 Task: Look for space in Nadi, Fiji from 12th  August, 2023 to 15th August, 2023 for 3 adults in price range Rs.12000 to Rs.16000. Place can be entire place with 2 bedrooms having 3 beds and 1 bathroom. Property type can be house, flat, guest house. Booking option can be shelf check-in. Required host language is .
Action: Mouse moved to (426, 106)
Screenshot: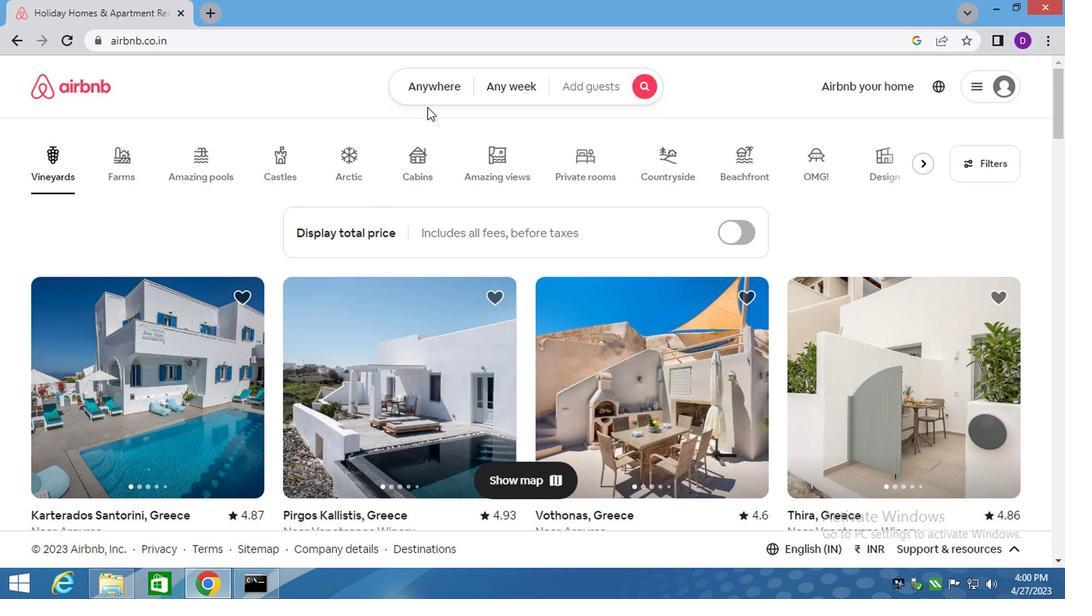 
Action: Mouse pressed left at (426, 106)
Screenshot: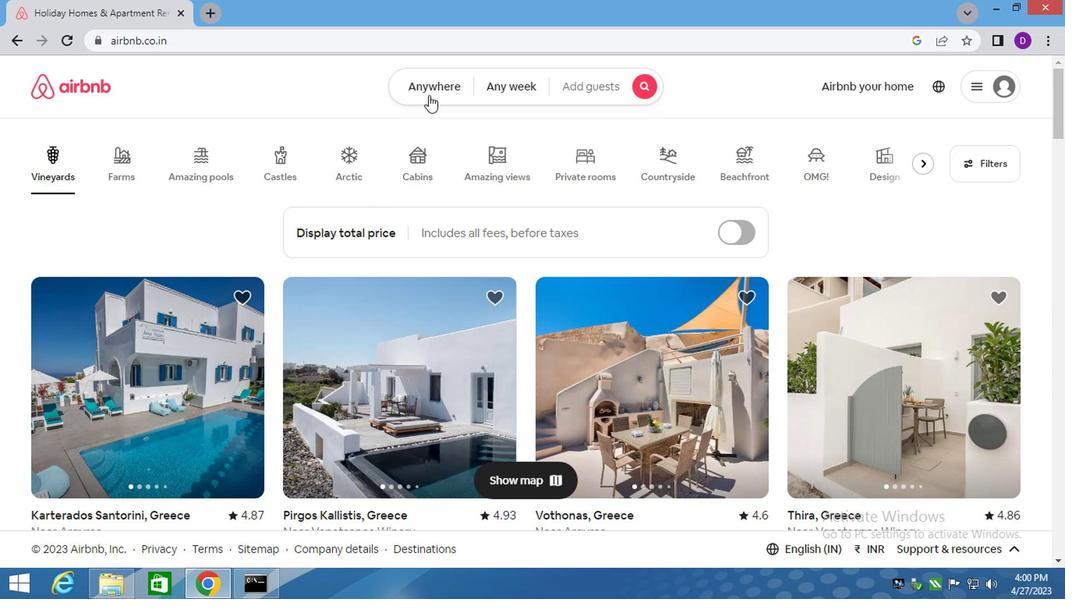 
Action: Mouse moved to (284, 159)
Screenshot: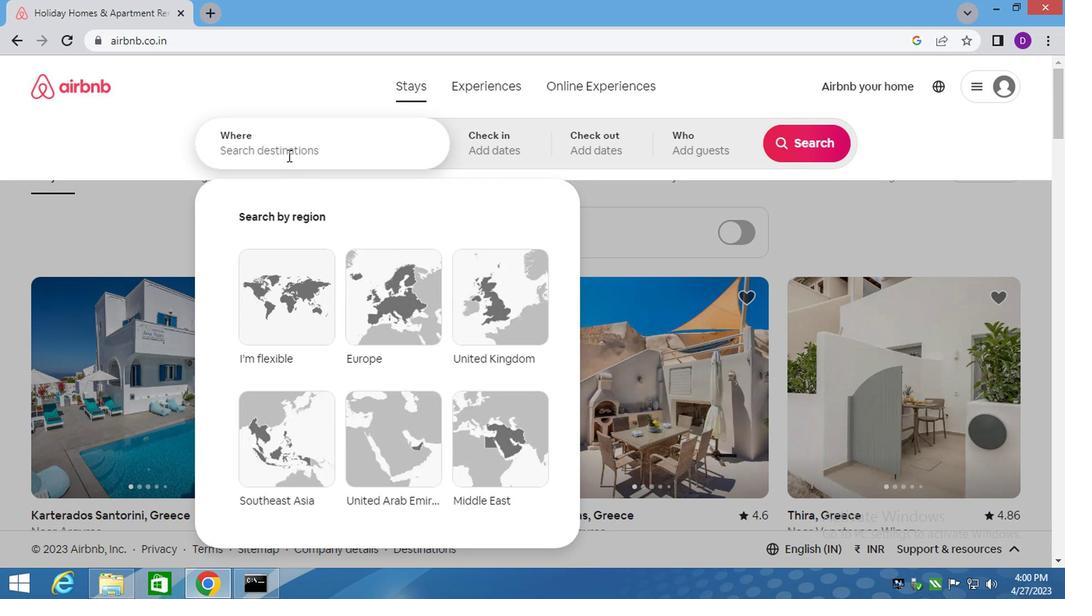 
Action: Mouse pressed left at (284, 159)
Screenshot: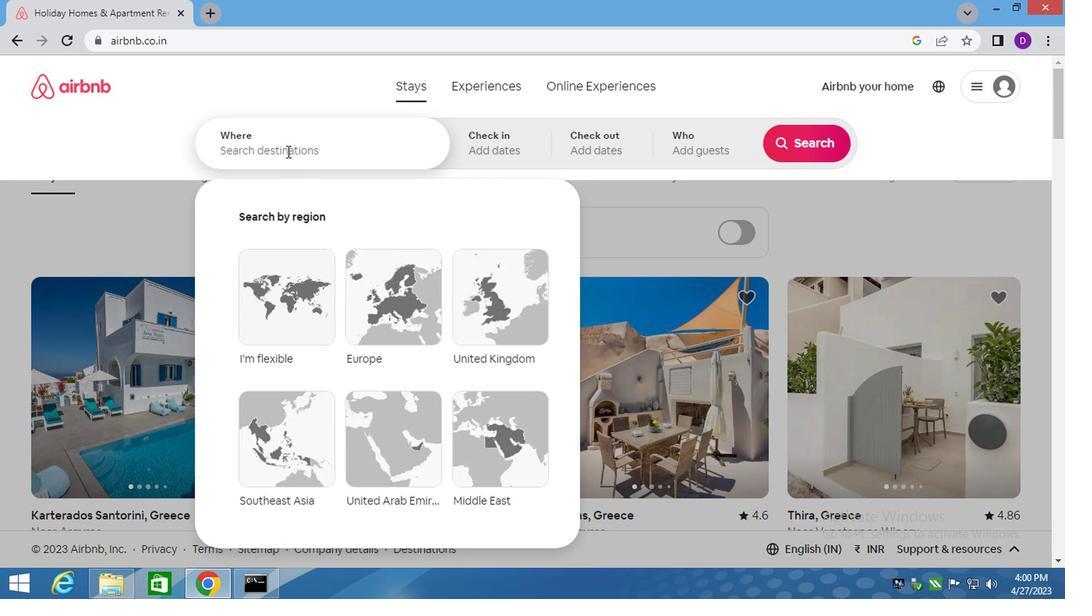 
Action: Key pressed nadi<Key.down><Key.enter>
Screenshot: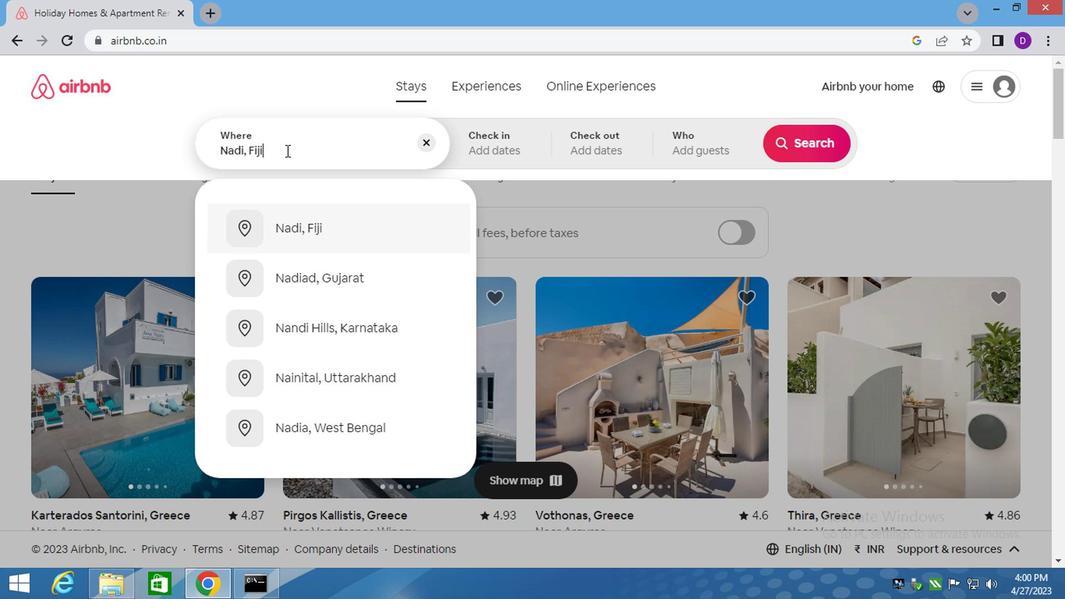 
Action: Mouse moved to (787, 273)
Screenshot: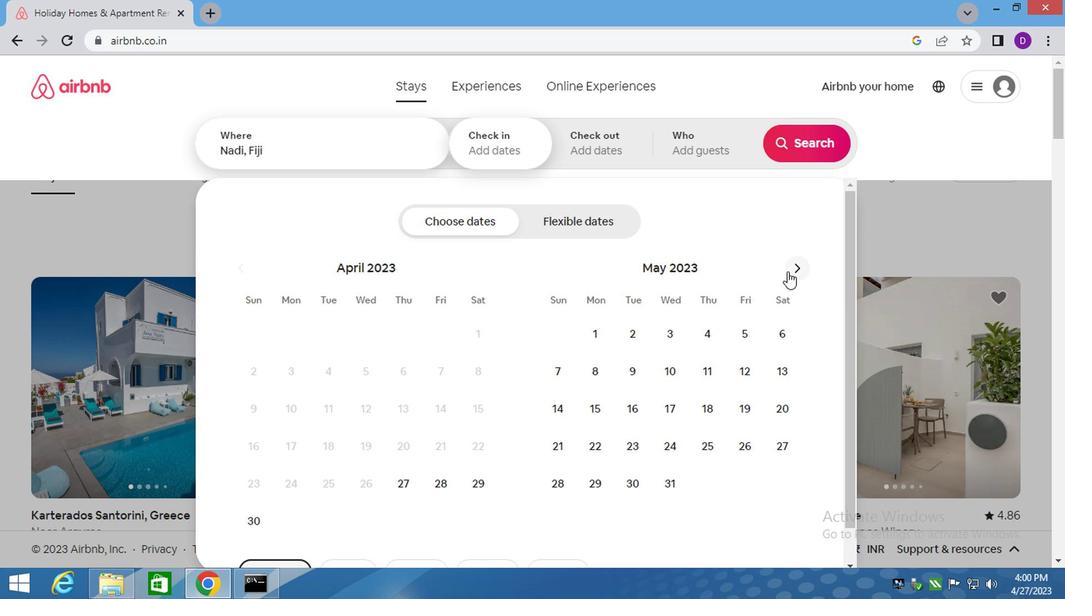 
Action: Mouse pressed left at (787, 273)
Screenshot: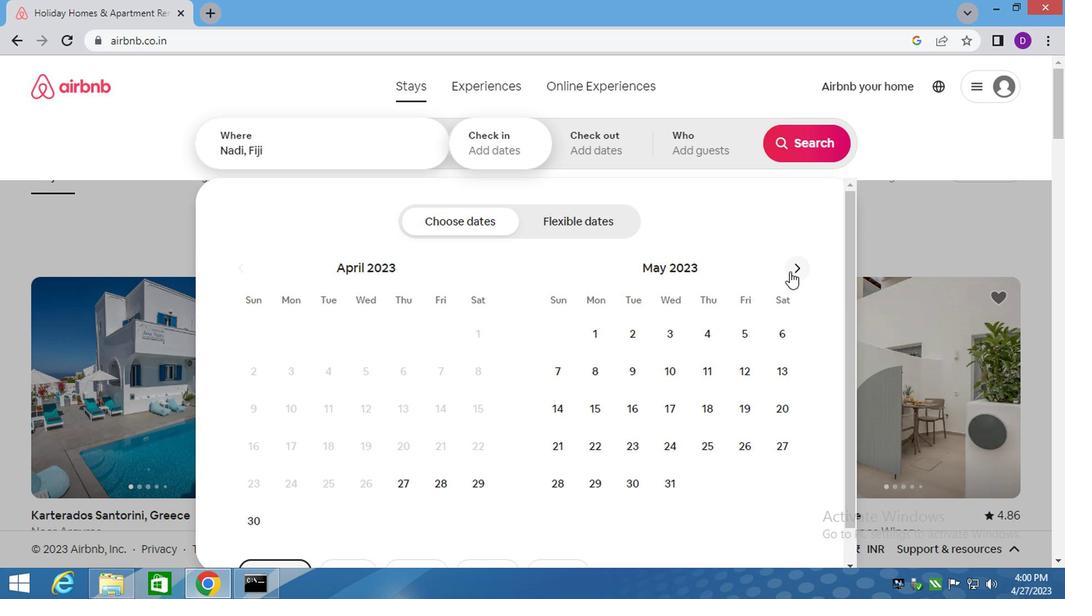 
Action: Mouse pressed left at (787, 273)
Screenshot: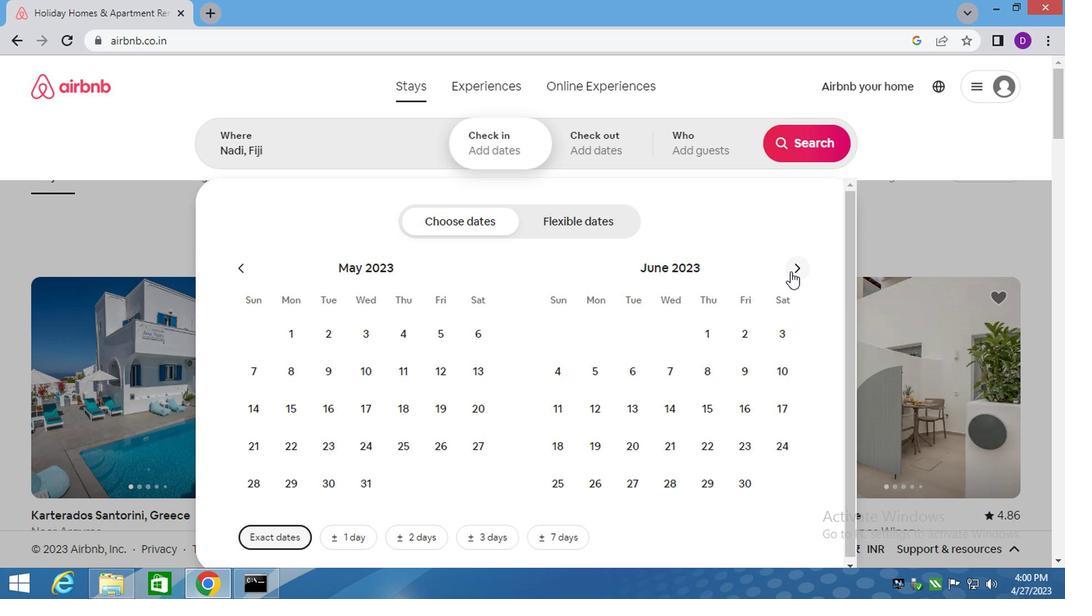 
Action: Mouse pressed left at (787, 273)
Screenshot: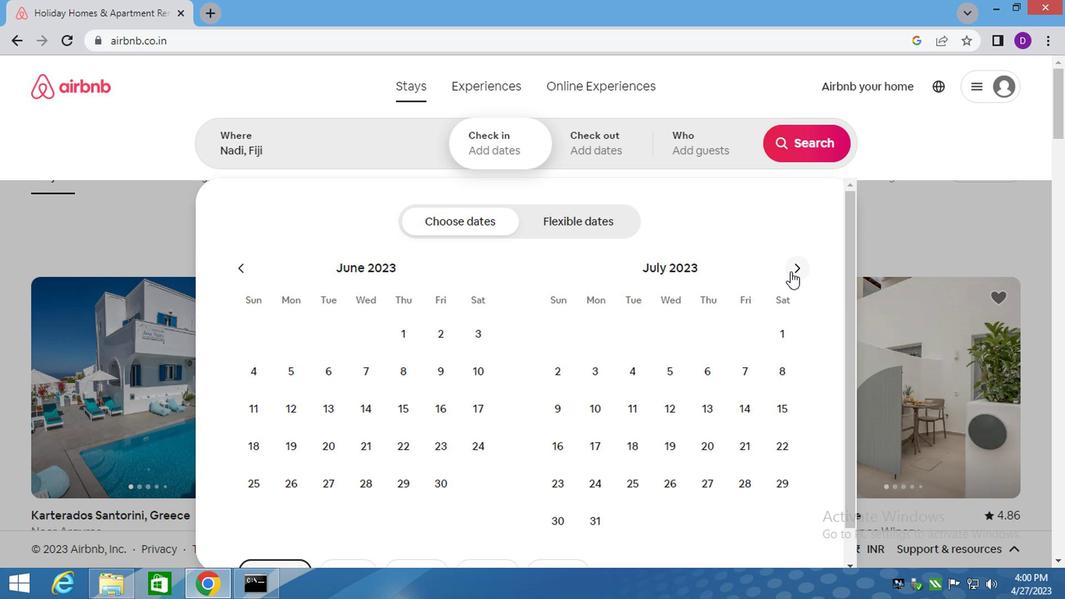 
Action: Mouse moved to (764, 363)
Screenshot: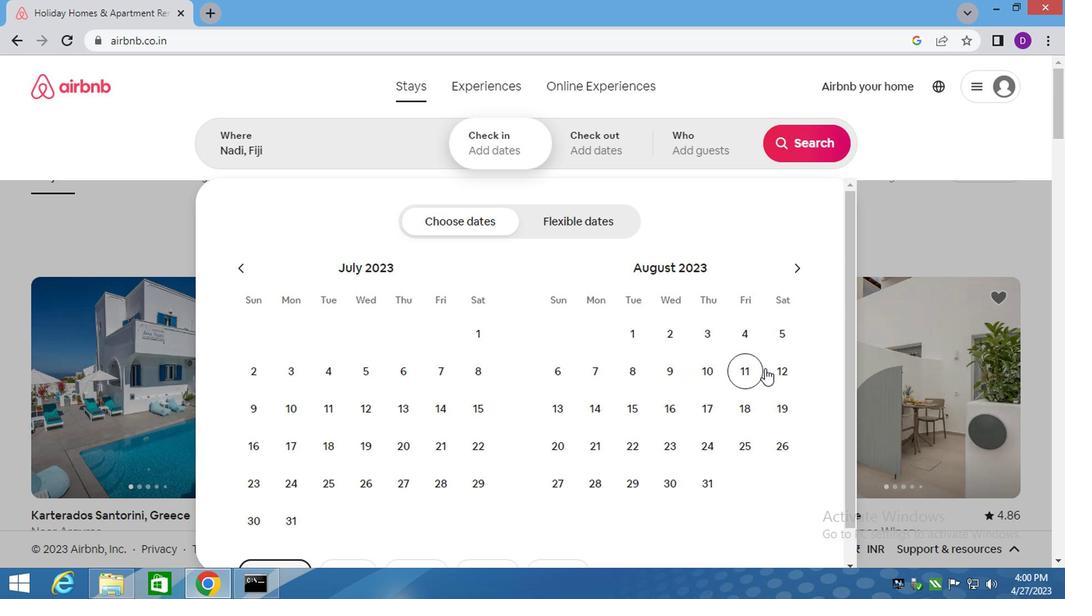 
Action: Mouse pressed left at (764, 363)
Screenshot: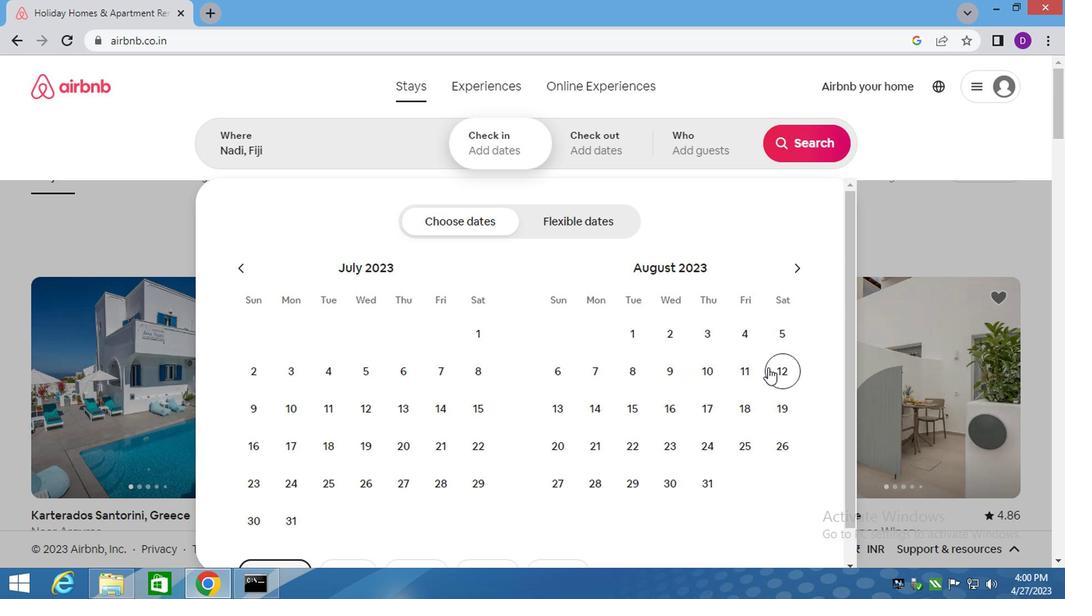 
Action: Mouse moved to (626, 403)
Screenshot: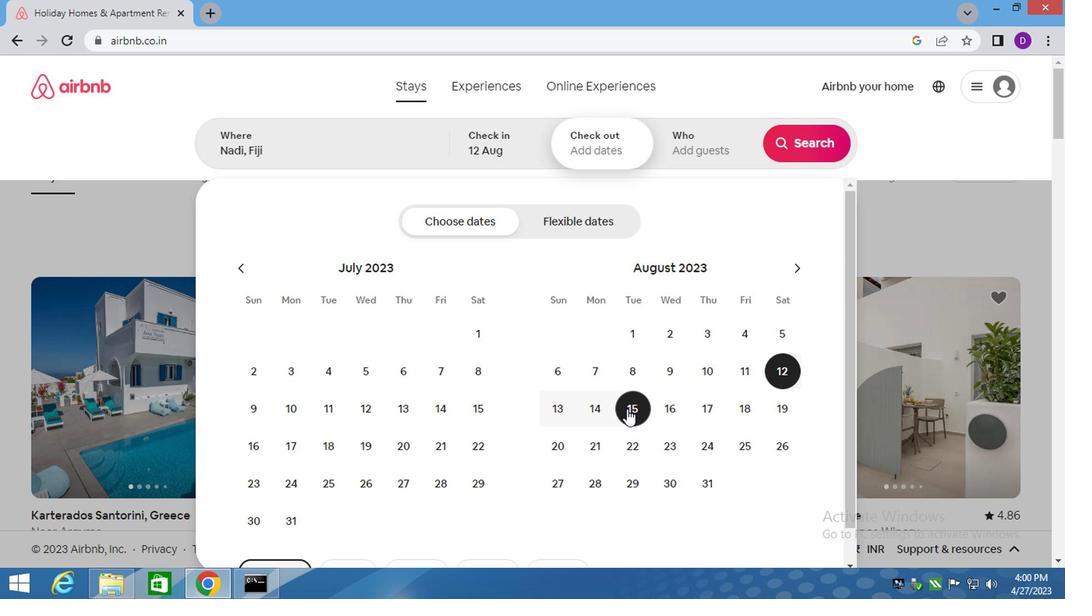 
Action: Mouse pressed left at (626, 403)
Screenshot: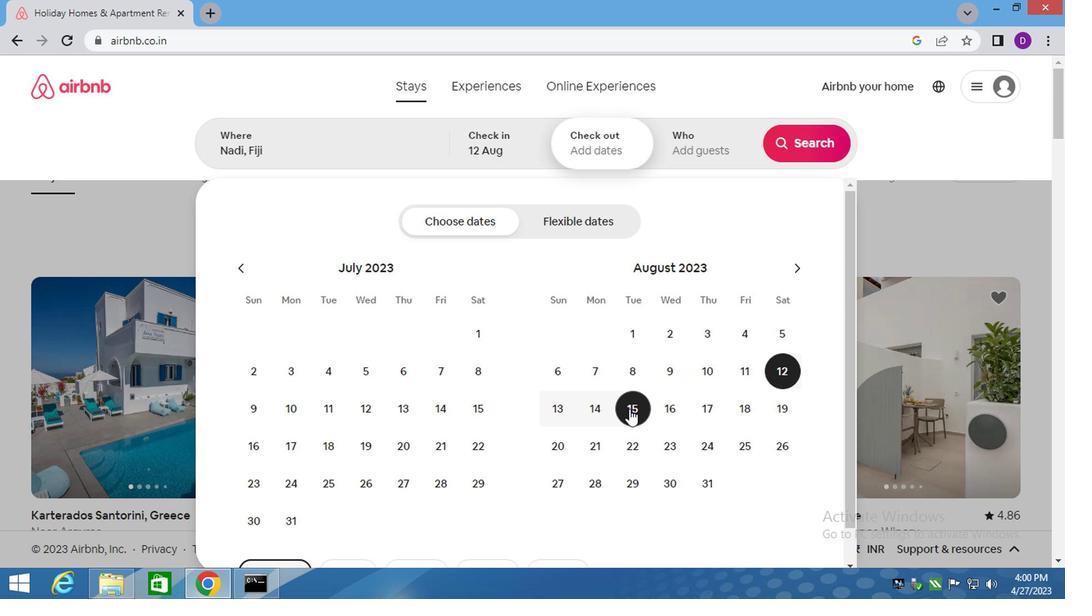 
Action: Mouse moved to (692, 168)
Screenshot: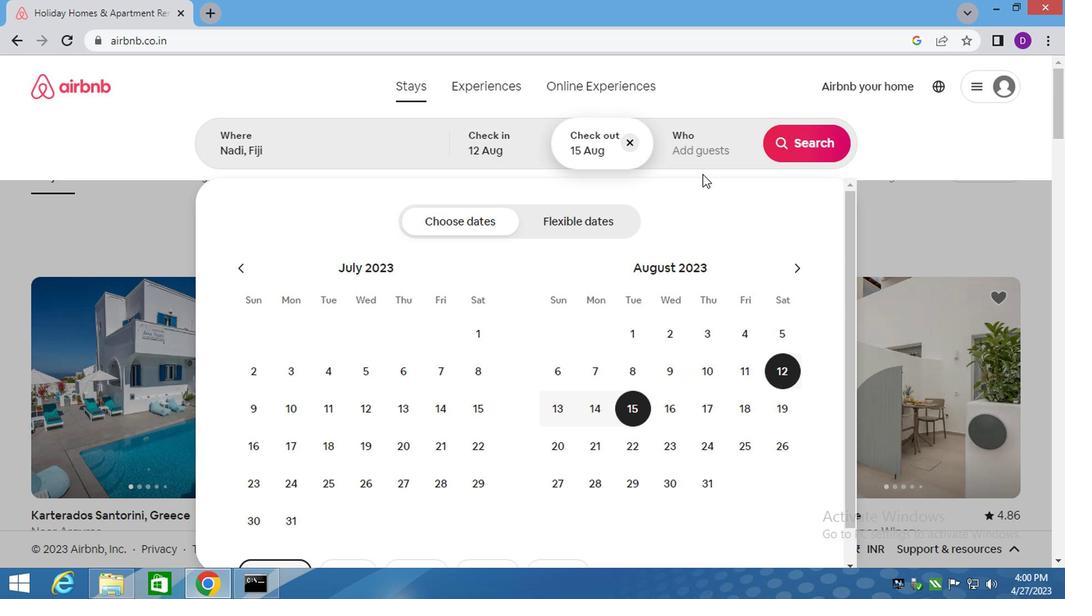 
Action: Mouse pressed left at (692, 168)
Screenshot: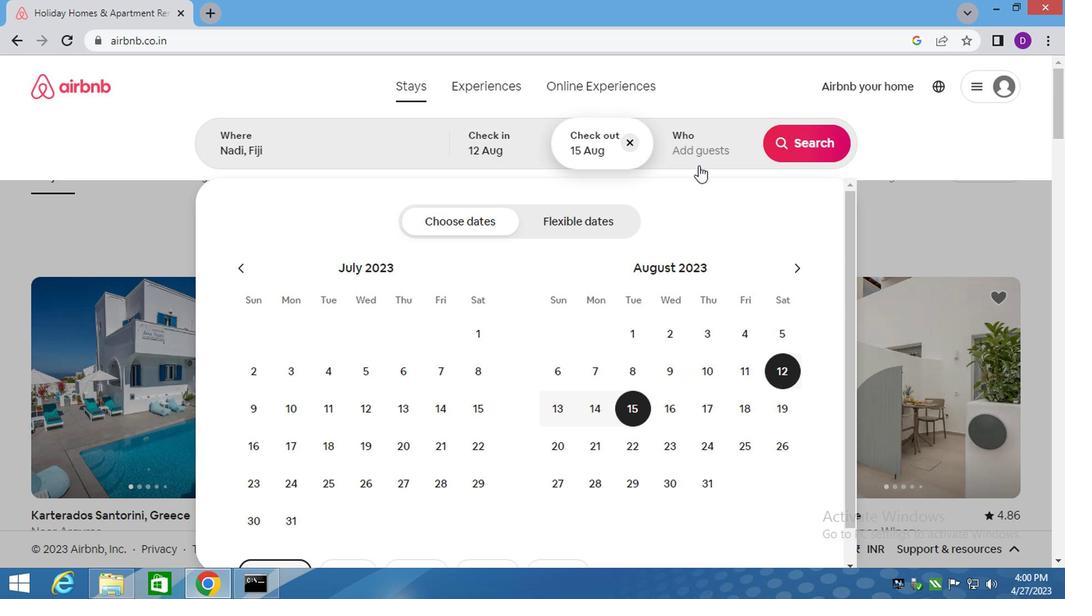 
Action: Mouse moved to (813, 235)
Screenshot: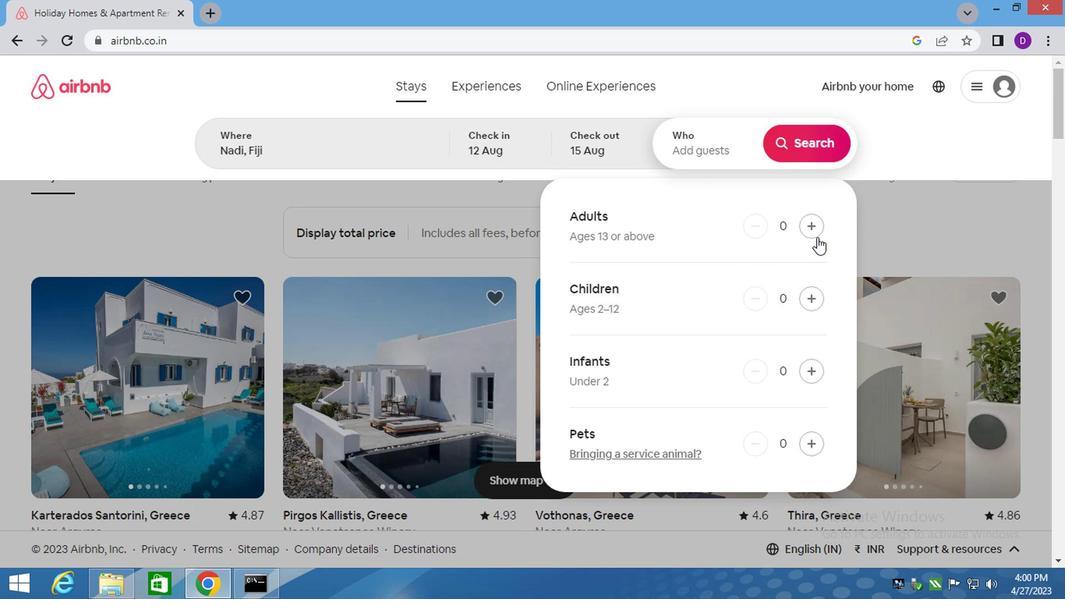 
Action: Mouse pressed left at (813, 235)
Screenshot: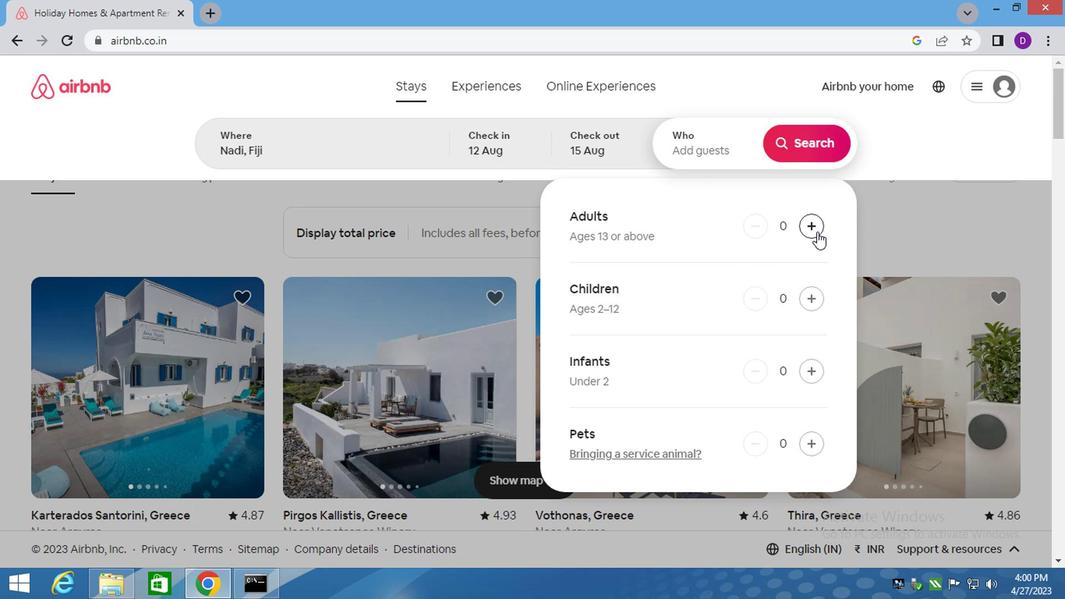 
Action: Mouse pressed left at (813, 235)
Screenshot: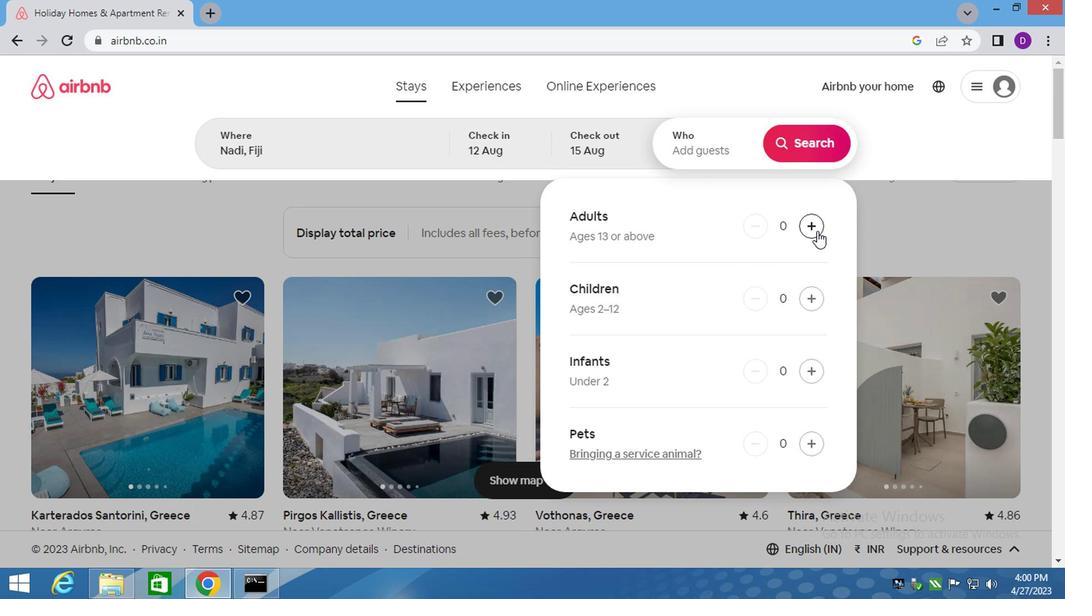 
Action: Mouse pressed left at (813, 235)
Screenshot: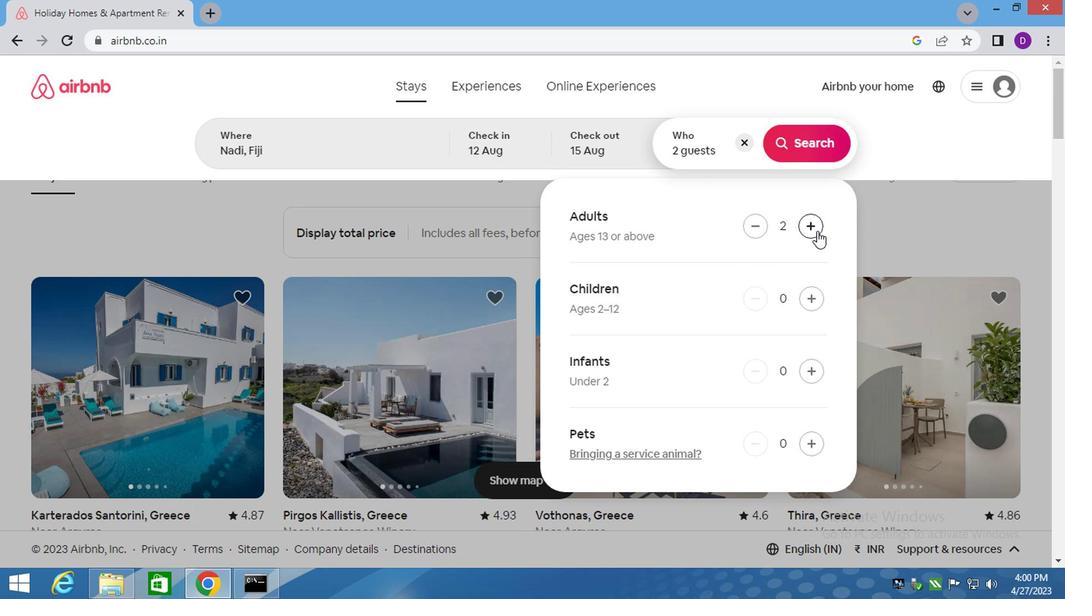 
Action: Mouse moved to (797, 146)
Screenshot: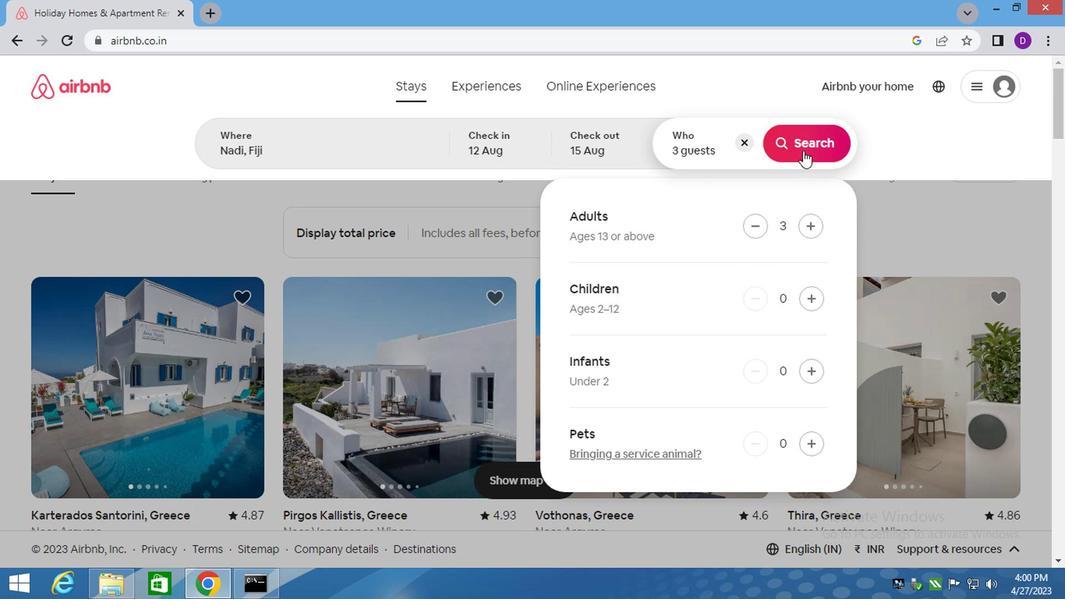 
Action: Mouse pressed left at (797, 146)
Screenshot: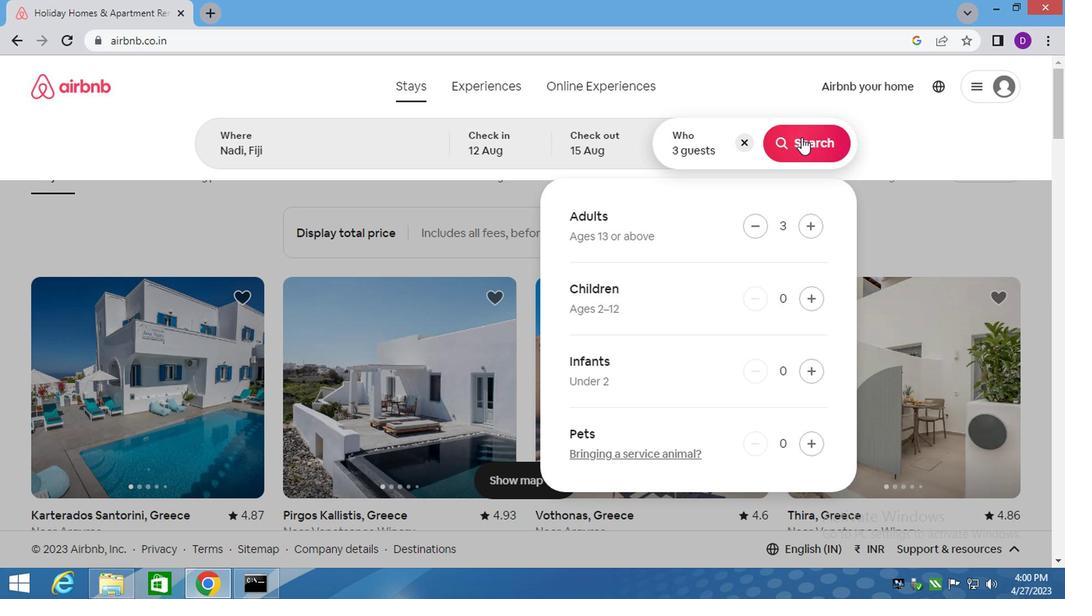 
Action: Mouse moved to (998, 152)
Screenshot: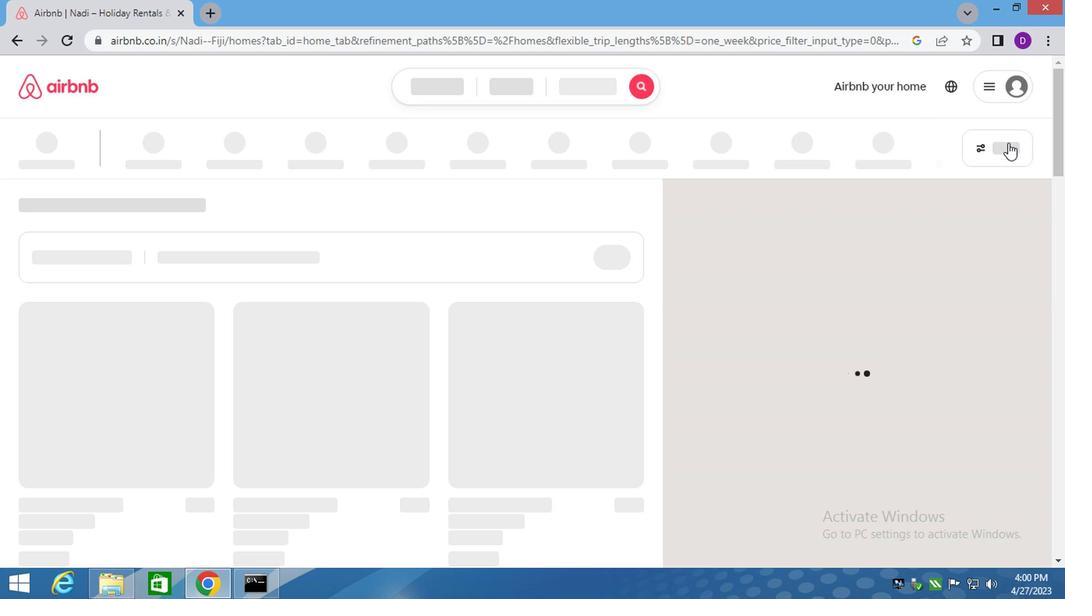 
Action: Mouse pressed left at (998, 152)
Screenshot: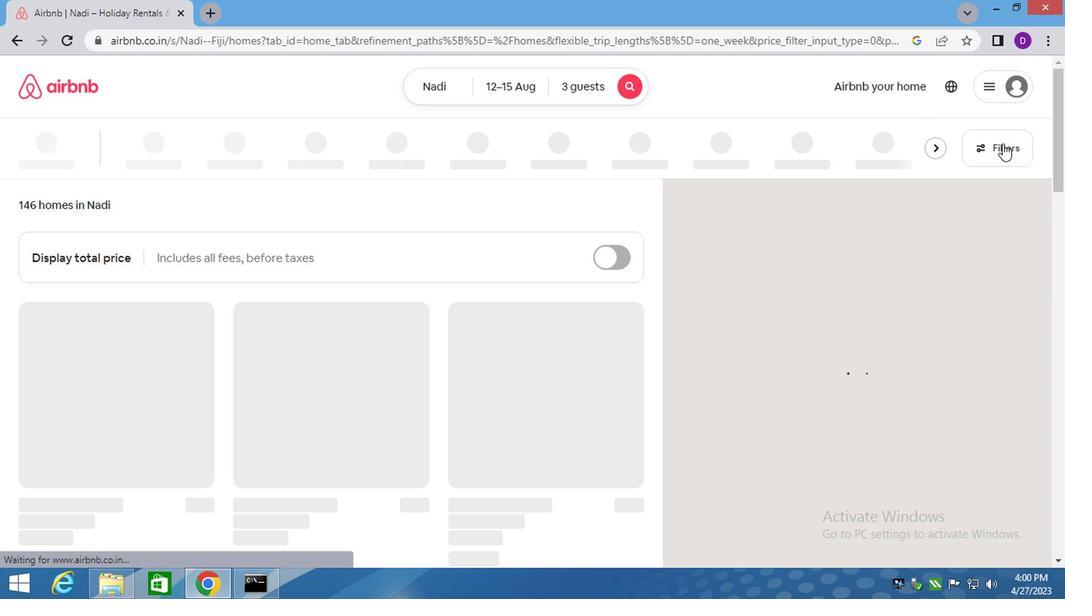 
Action: Mouse moved to (337, 342)
Screenshot: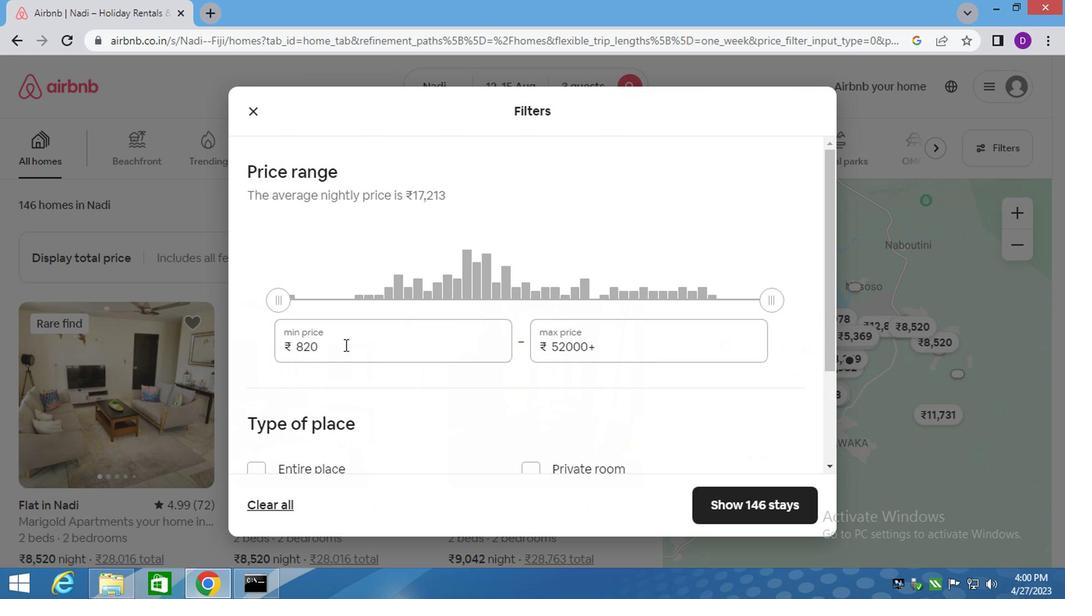 
Action: Mouse pressed left at (337, 342)
Screenshot: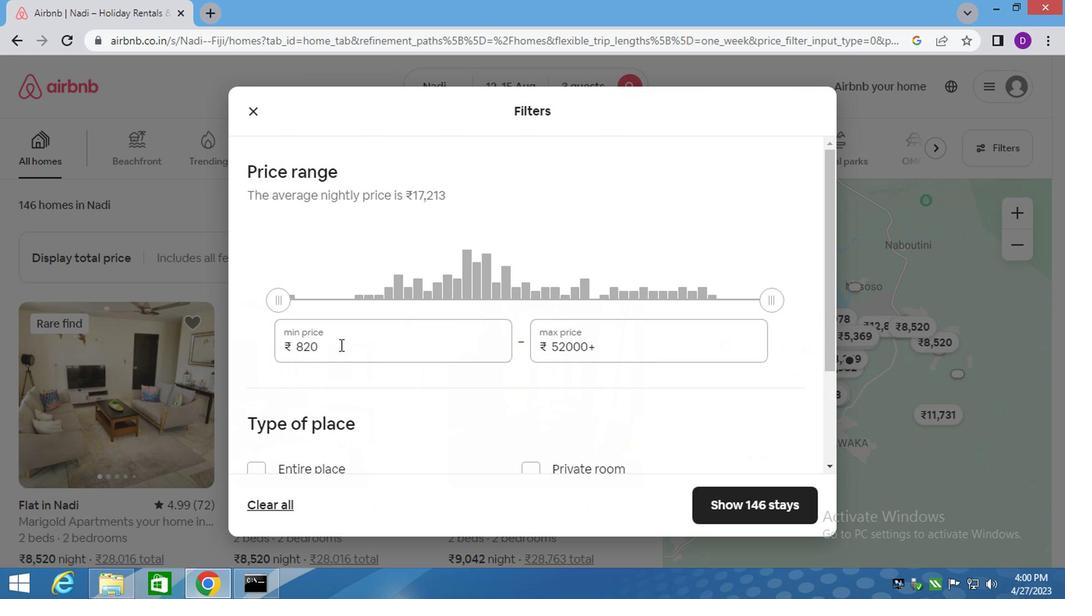 
Action: Mouse pressed left at (337, 342)
Screenshot: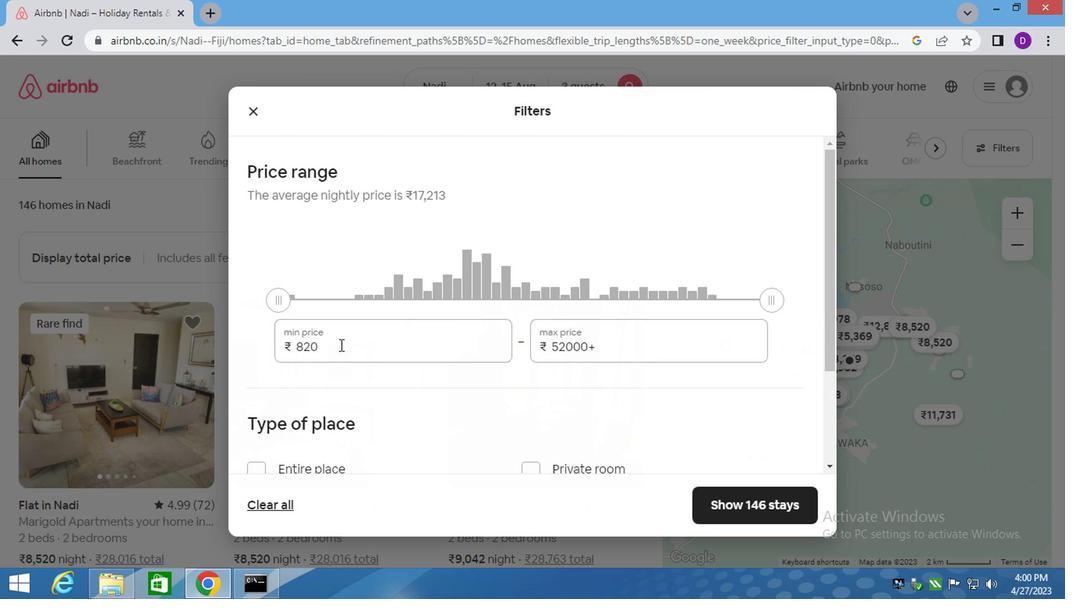 
Action: Key pressed 12000<Key.tab>16000
Screenshot: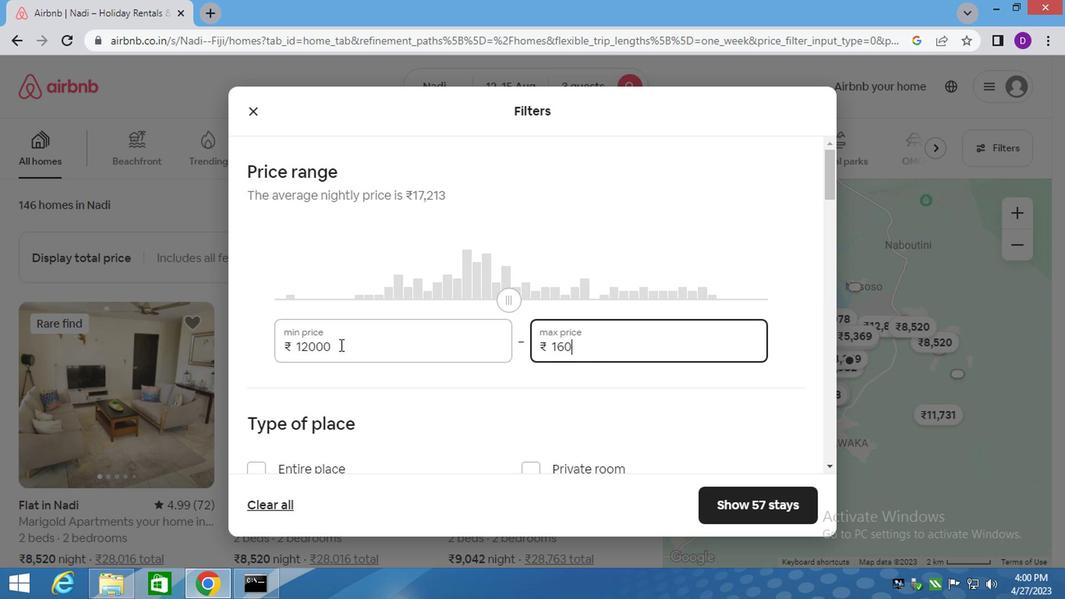 
Action: Mouse scrolled (337, 342) with delta (0, 0)
Screenshot: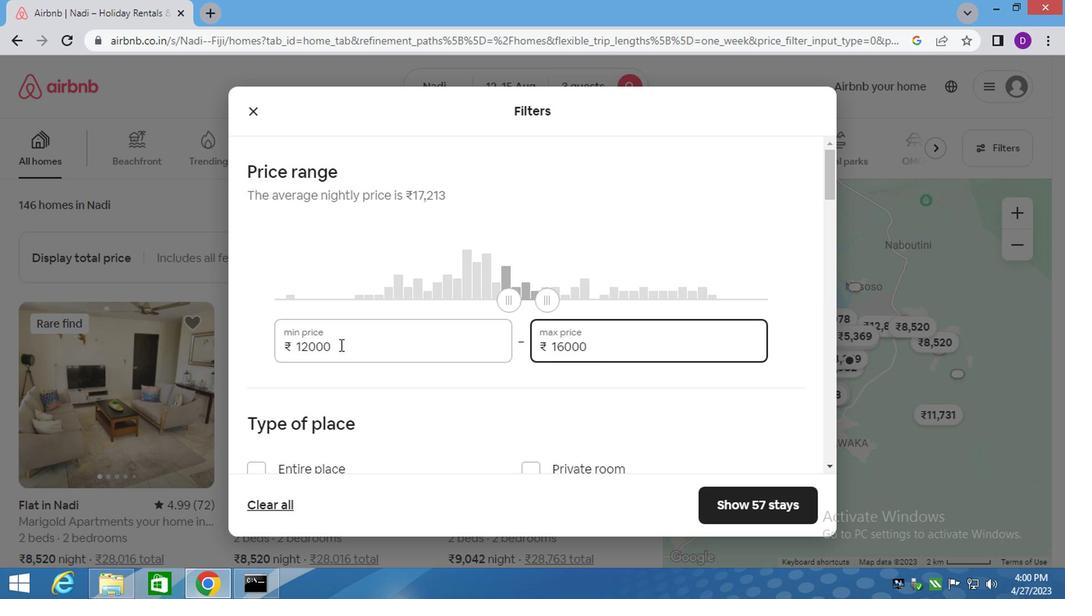 
Action: Mouse scrolled (337, 342) with delta (0, 0)
Screenshot: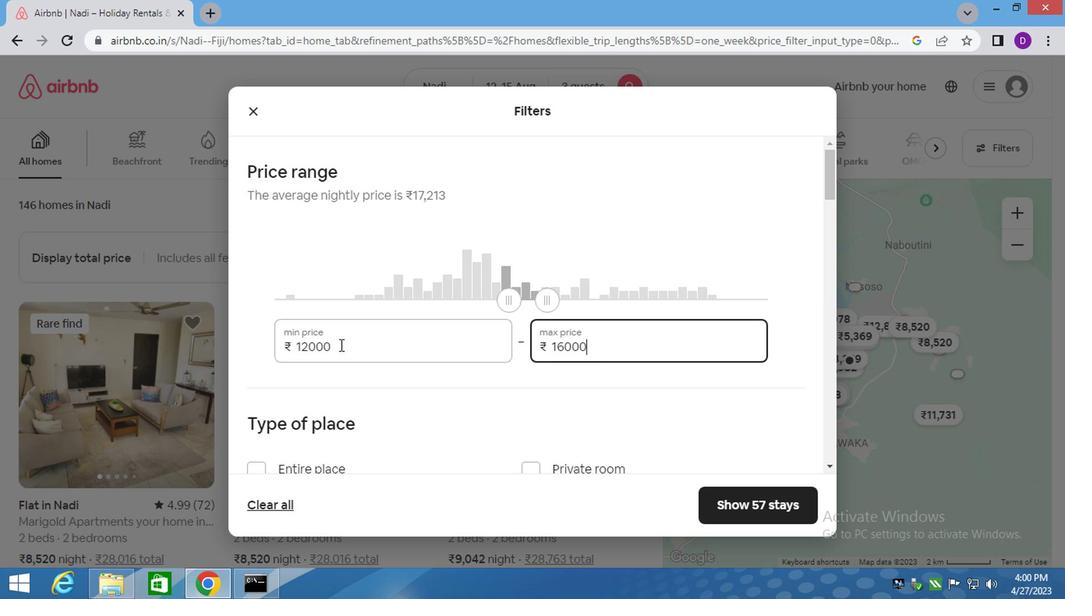 
Action: Mouse moved to (262, 316)
Screenshot: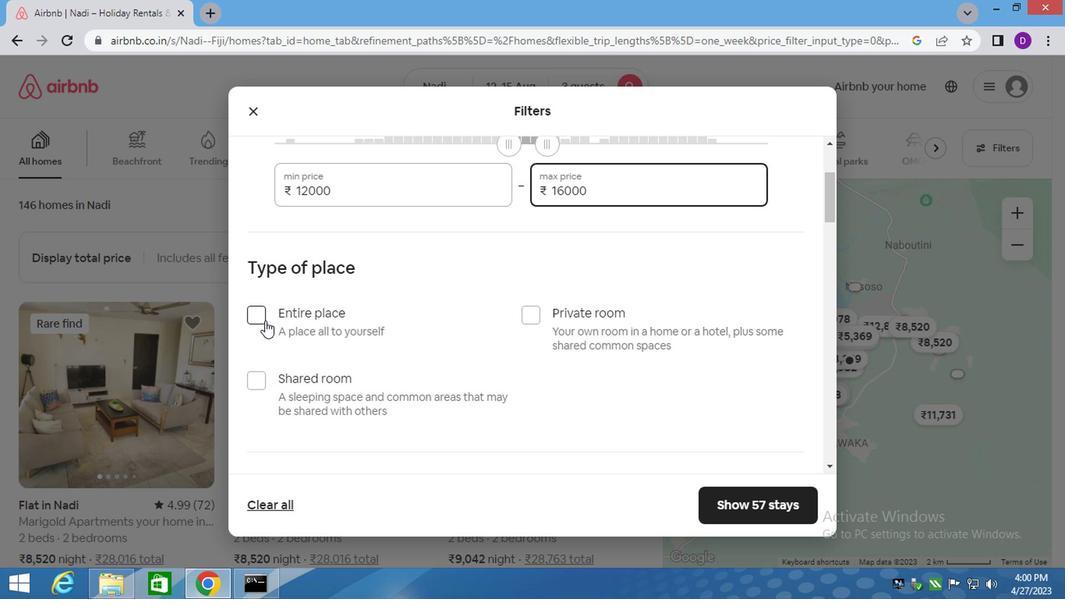 
Action: Mouse pressed left at (262, 316)
Screenshot: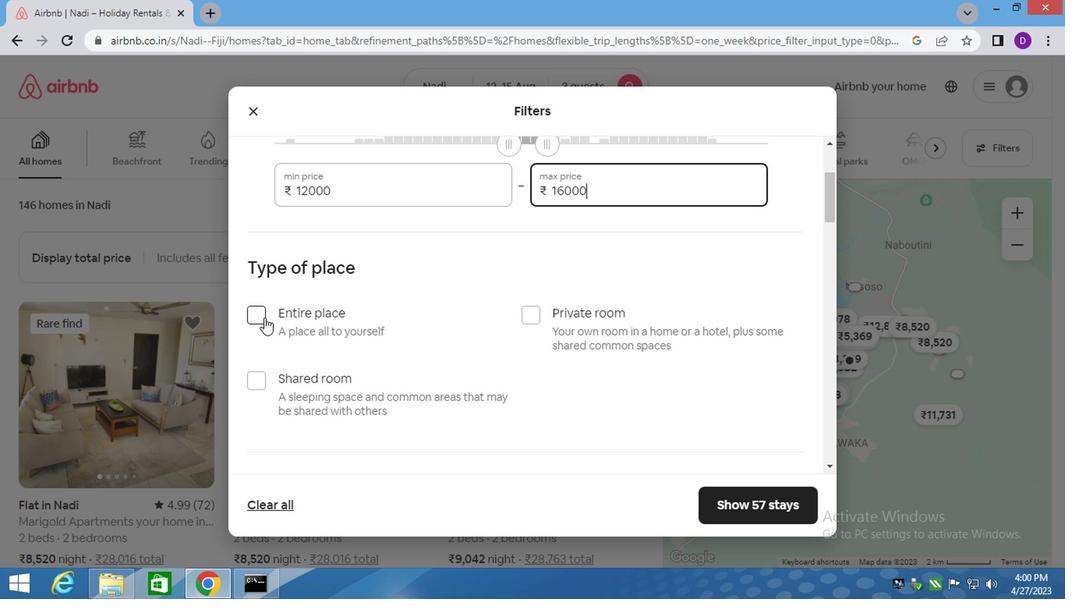 
Action: Mouse moved to (521, 367)
Screenshot: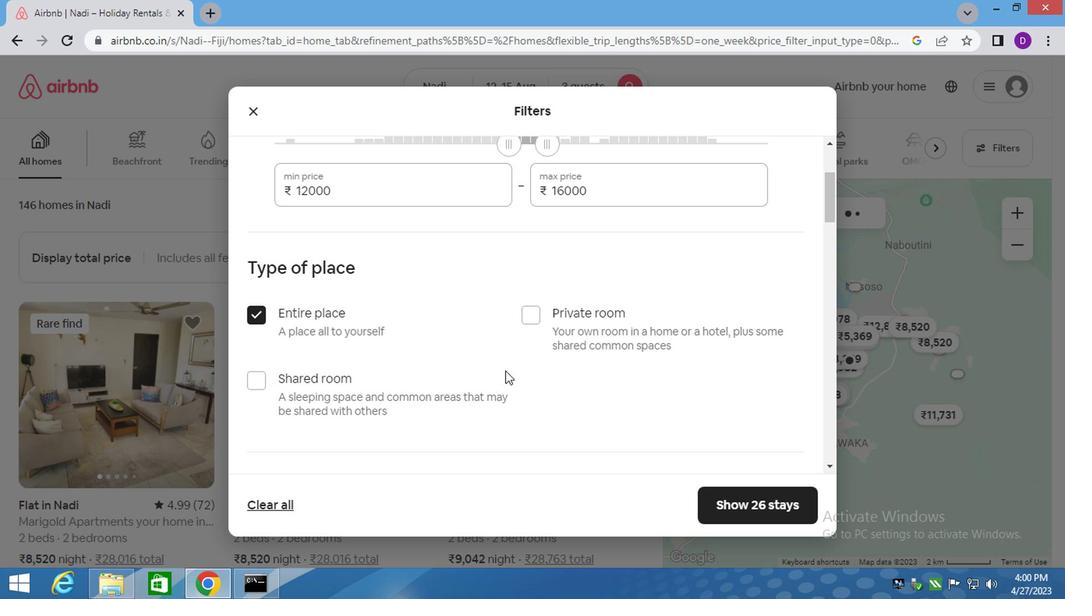 
Action: Mouse scrolled (521, 367) with delta (0, 0)
Screenshot: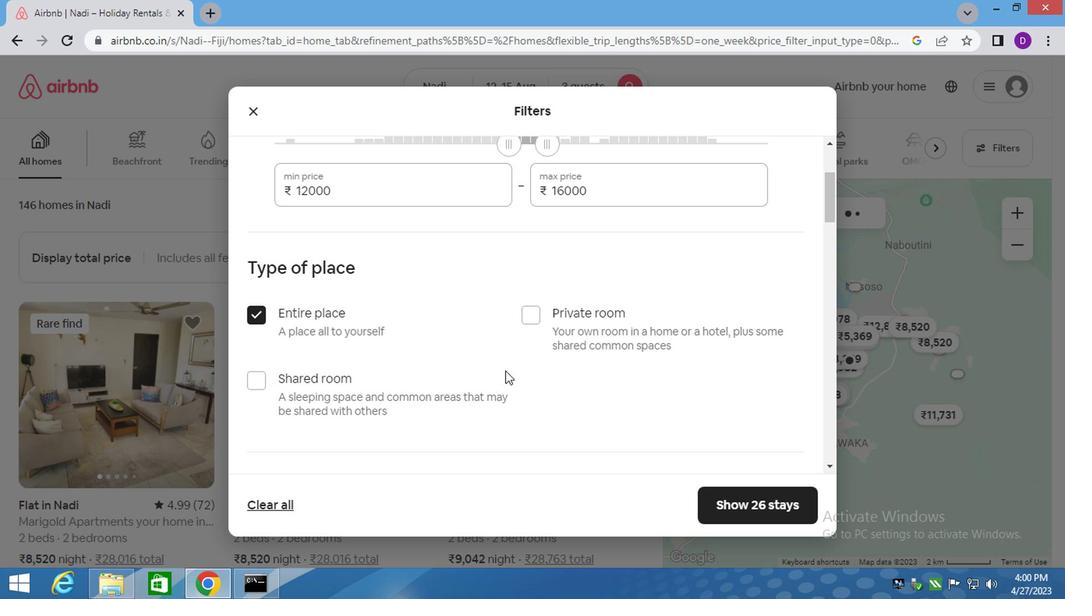 
Action: Mouse scrolled (521, 367) with delta (0, 0)
Screenshot: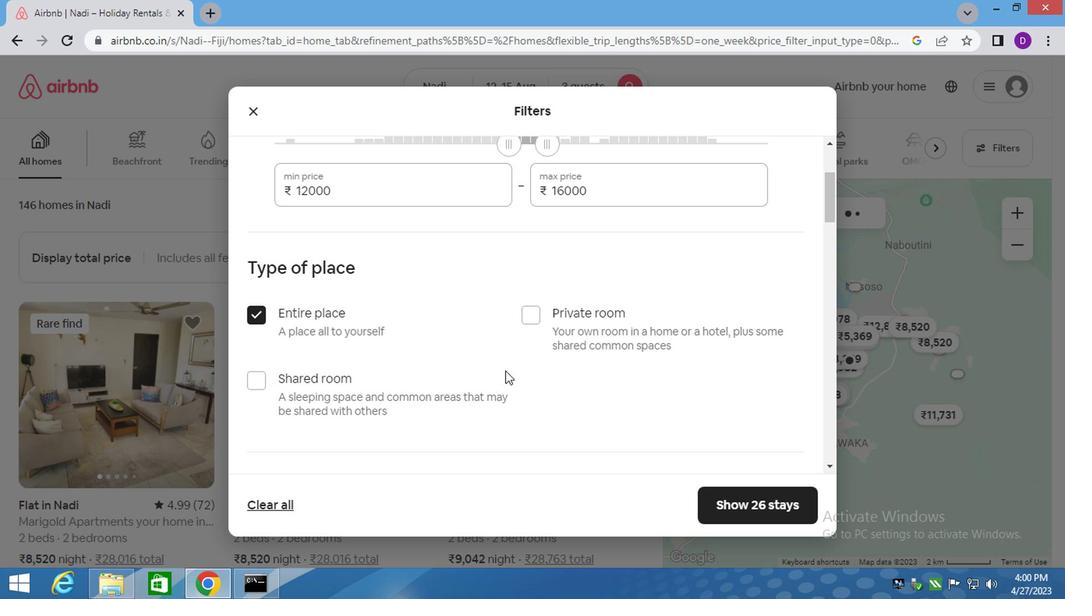 
Action: Mouse scrolled (521, 367) with delta (0, 0)
Screenshot: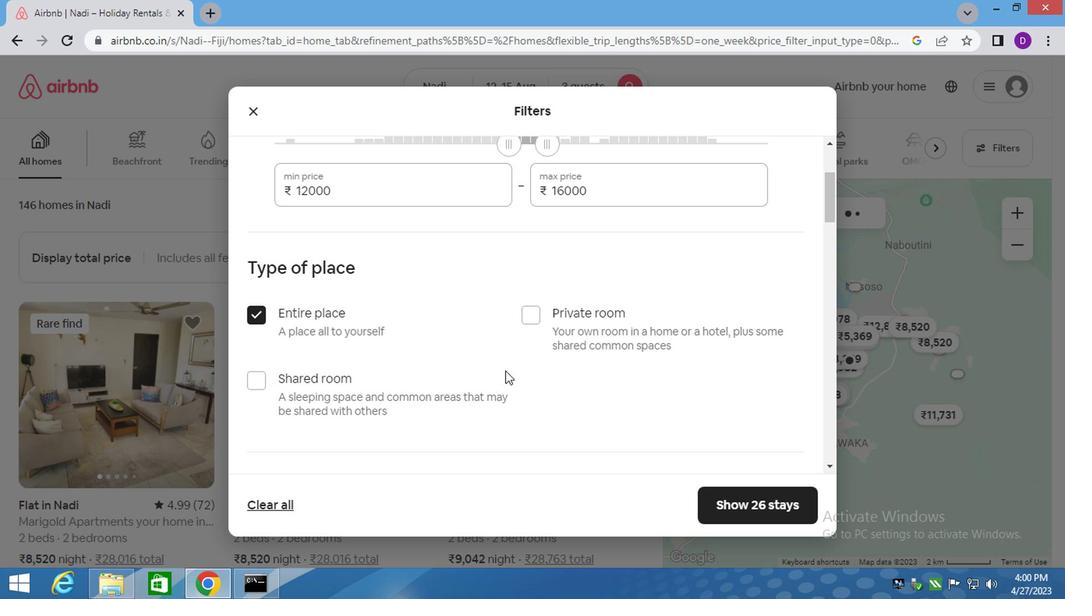 
Action: Mouse moved to (521, 367)
Screenshot: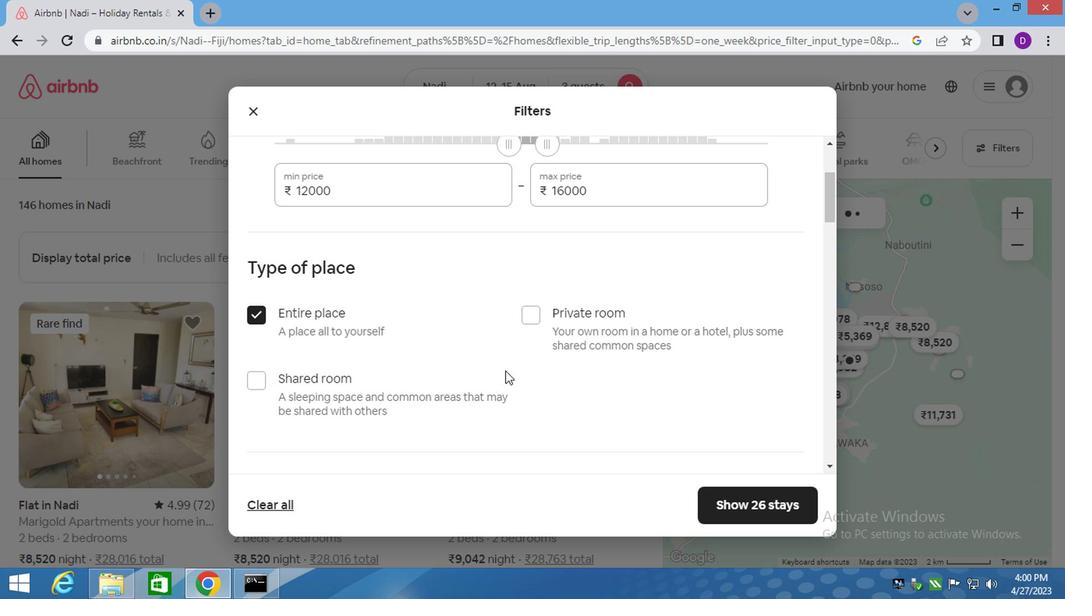 
Action: Mouse scrolled (521, 367) with delta (0, 0)
Screenshot: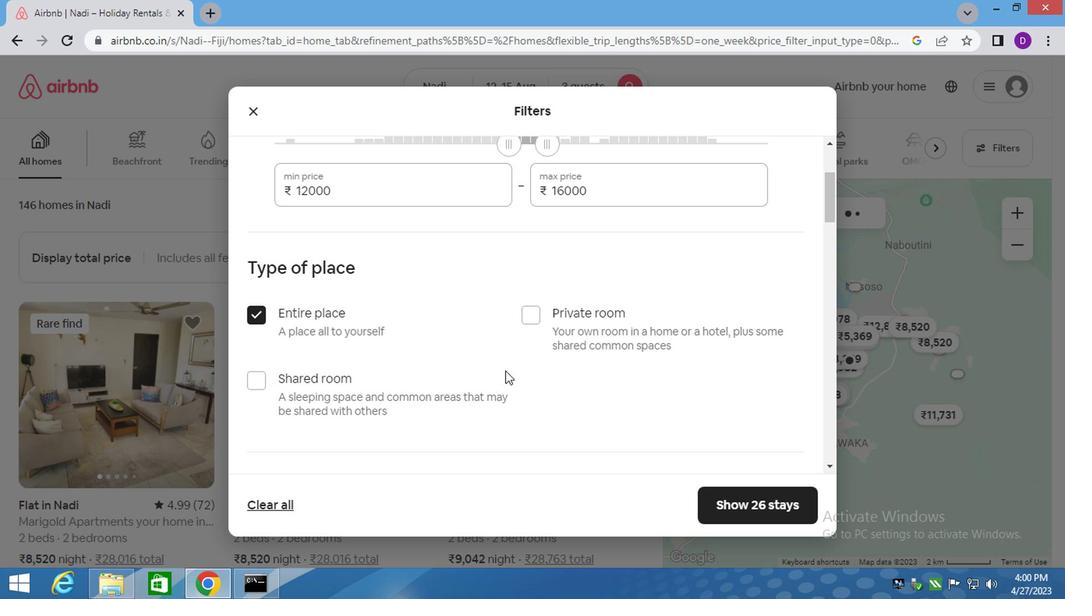 
Action: Mouse moved to (387, 259)
Screenshot: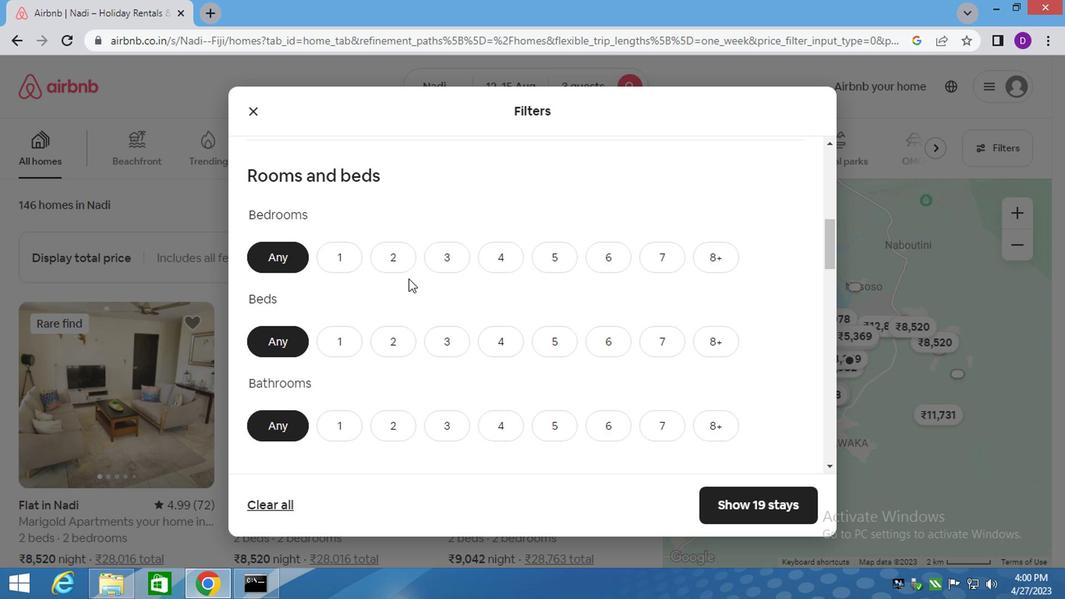 
Action: Mouse pressed left at (387, 259)
Screenshot: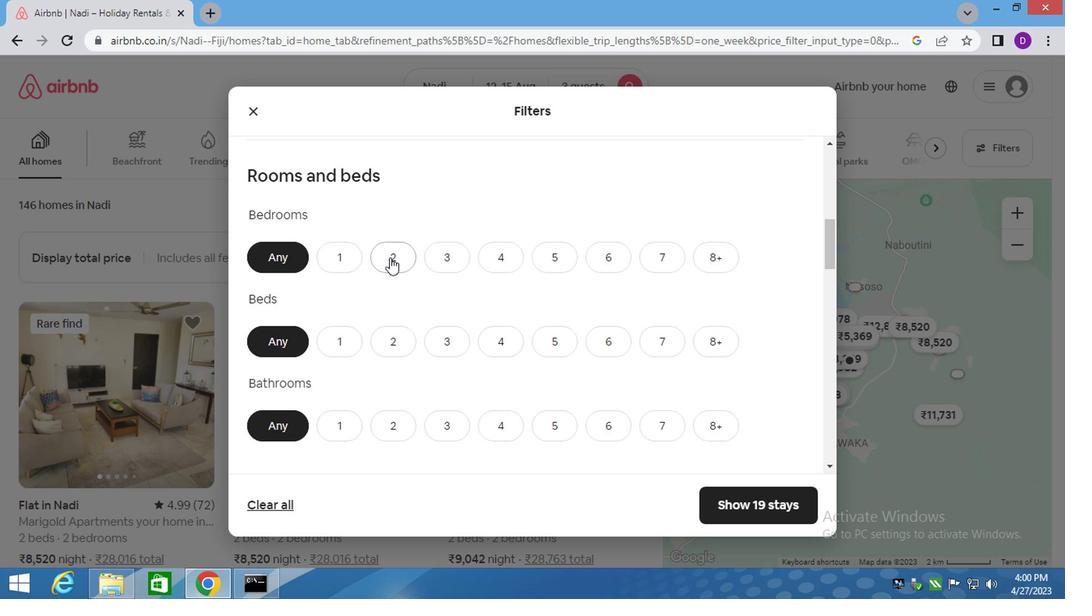 
Action: Mouse moved to (444, 331)
Screenshot: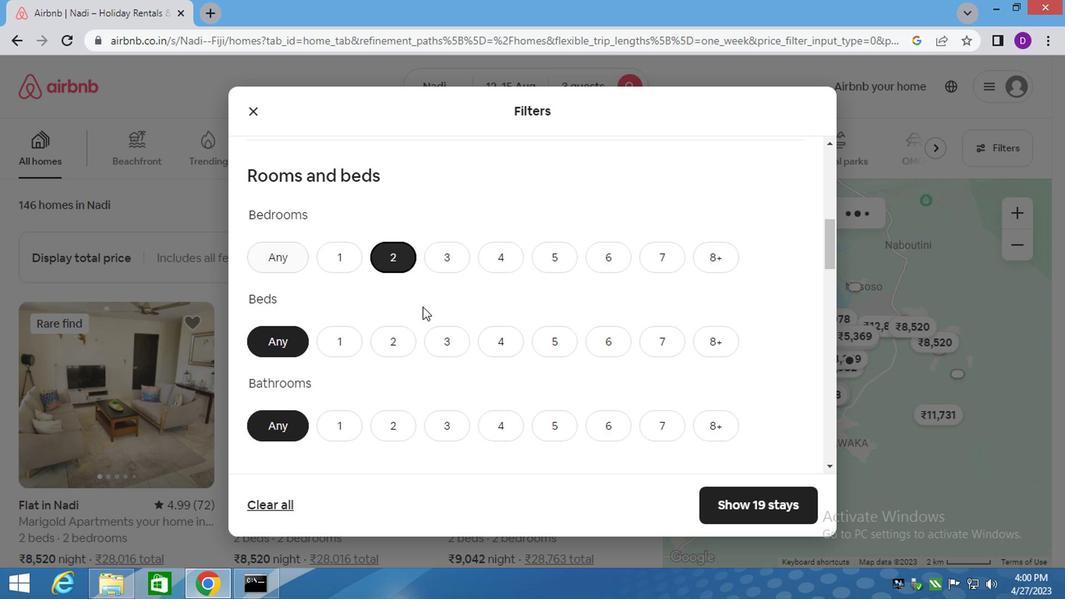 
Action: Mouse pressed left at (444, 331)
Screenshot: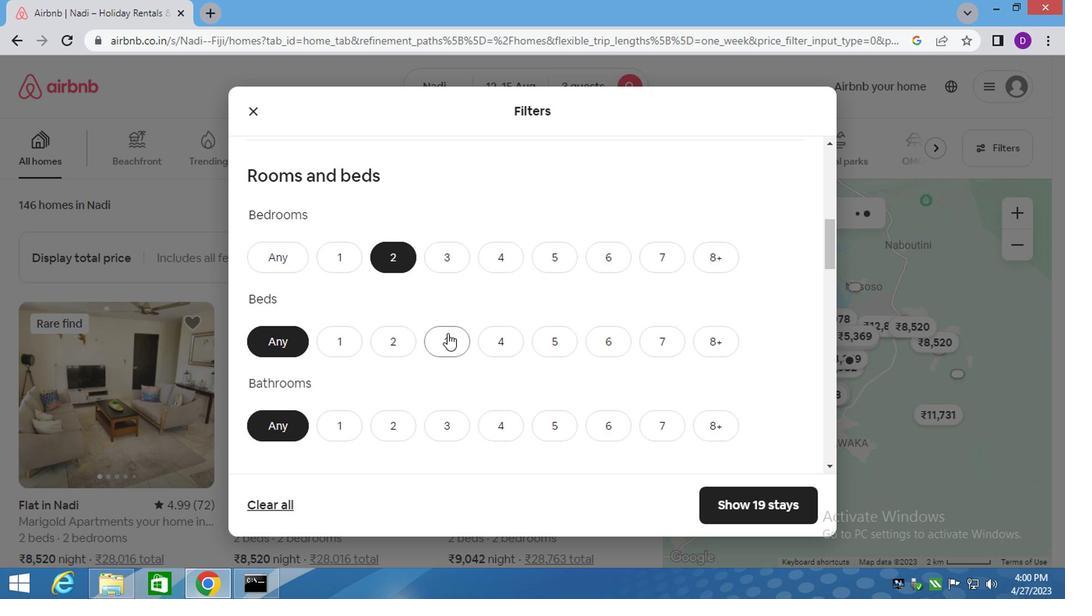 
Action: Mouse moved to (347, 420)
Screenshot: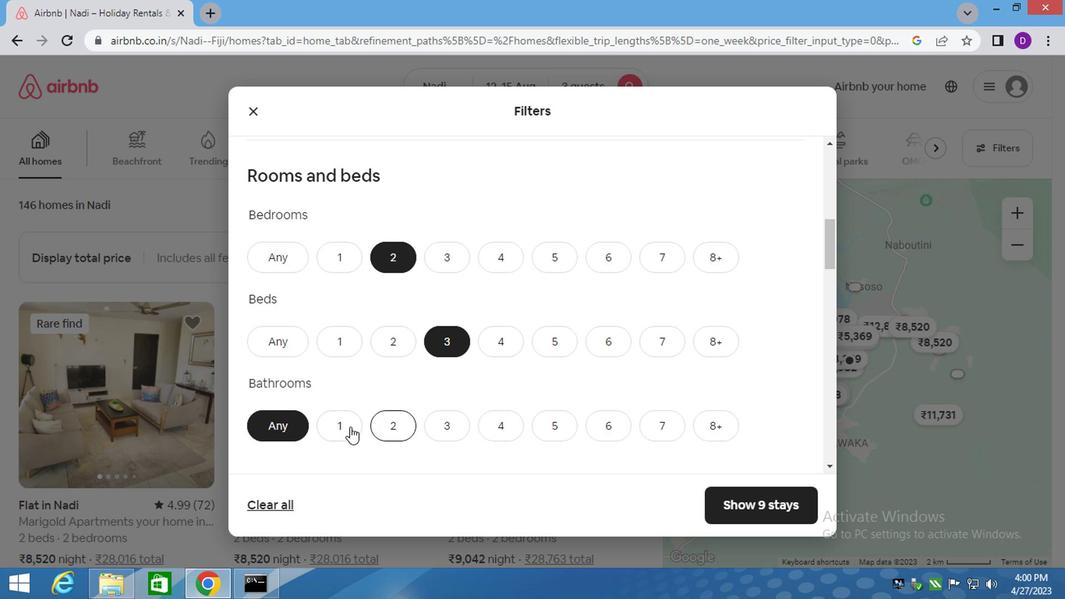 
Action: Mouse pressed left at (347, 420)
Screenshot: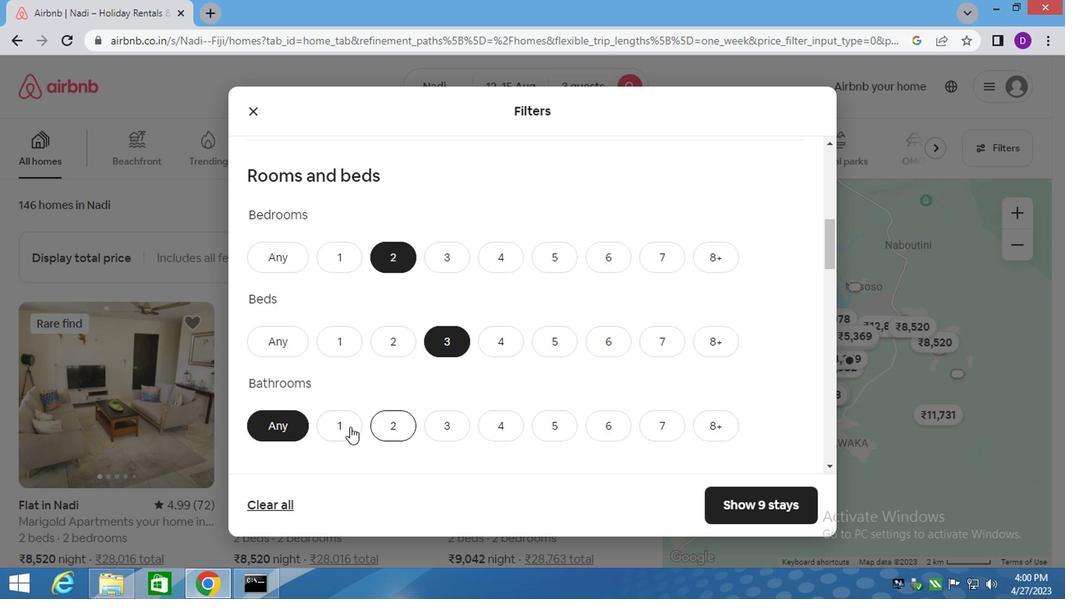 
Action: Mouse moved to (454, 384)
Screenshot: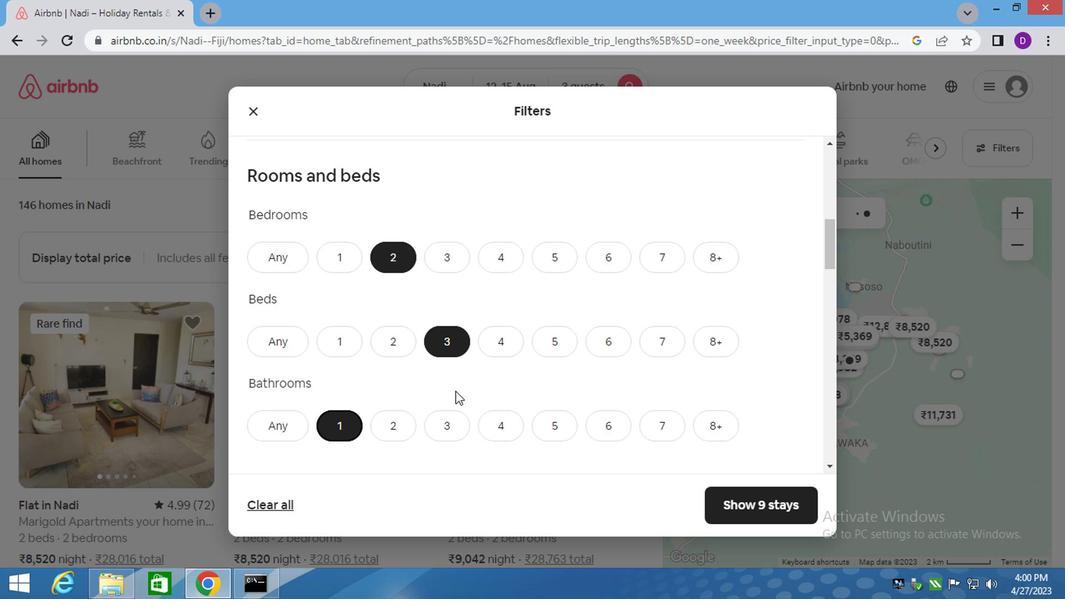 
Action: Mouse scrolled (454, 383) with delta (0, -1)
Screenshot: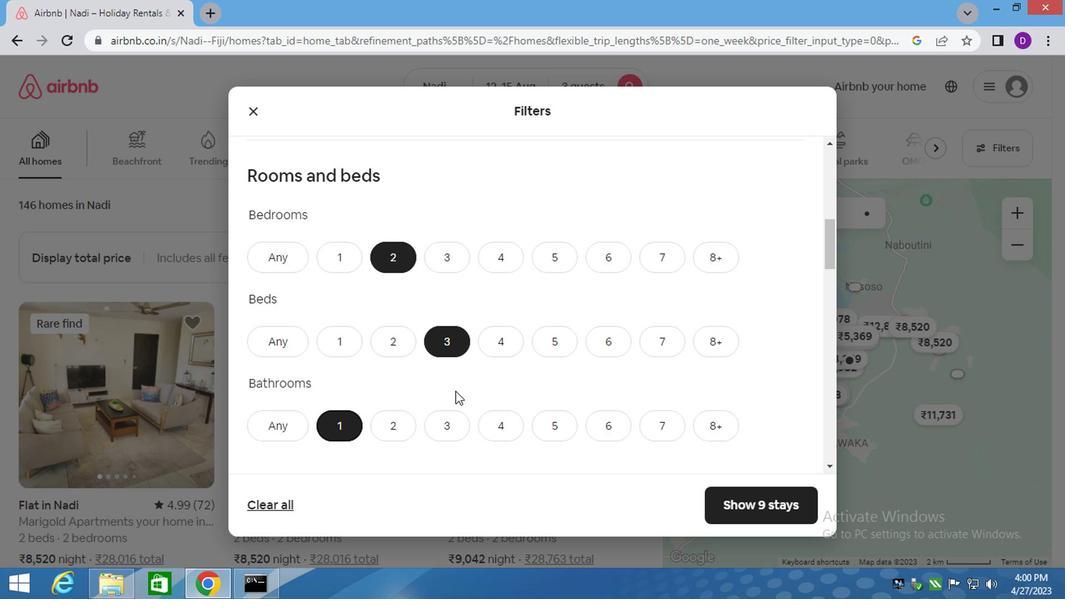
Action: Mouse scrolled (454, 383) with delta (0, -1)
Screenshot: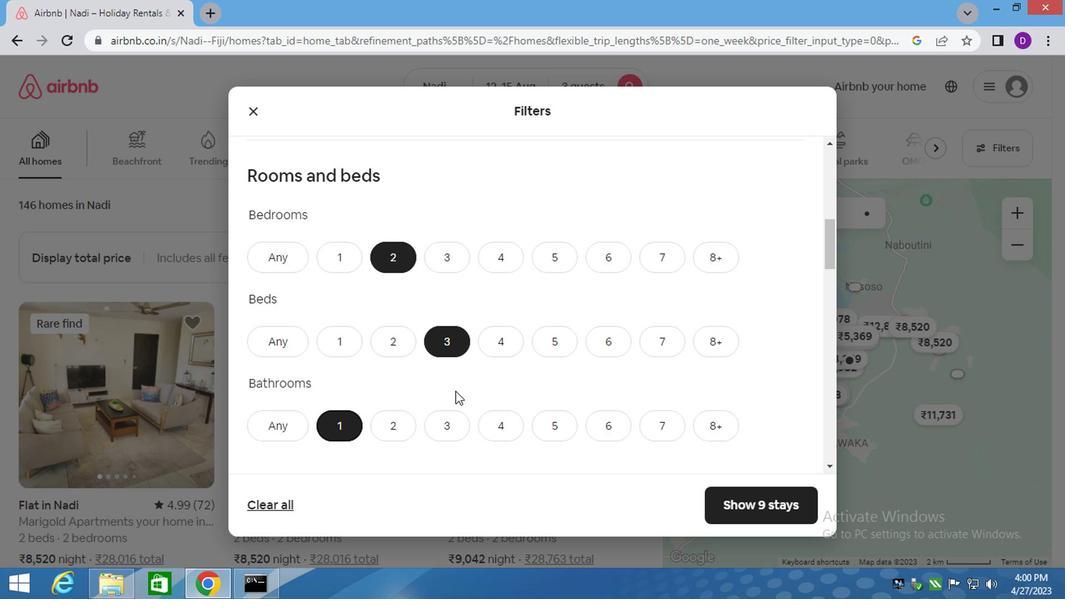 
Action: Mouse scrolled (454, 383) with delta (0, -1)
Screenshot: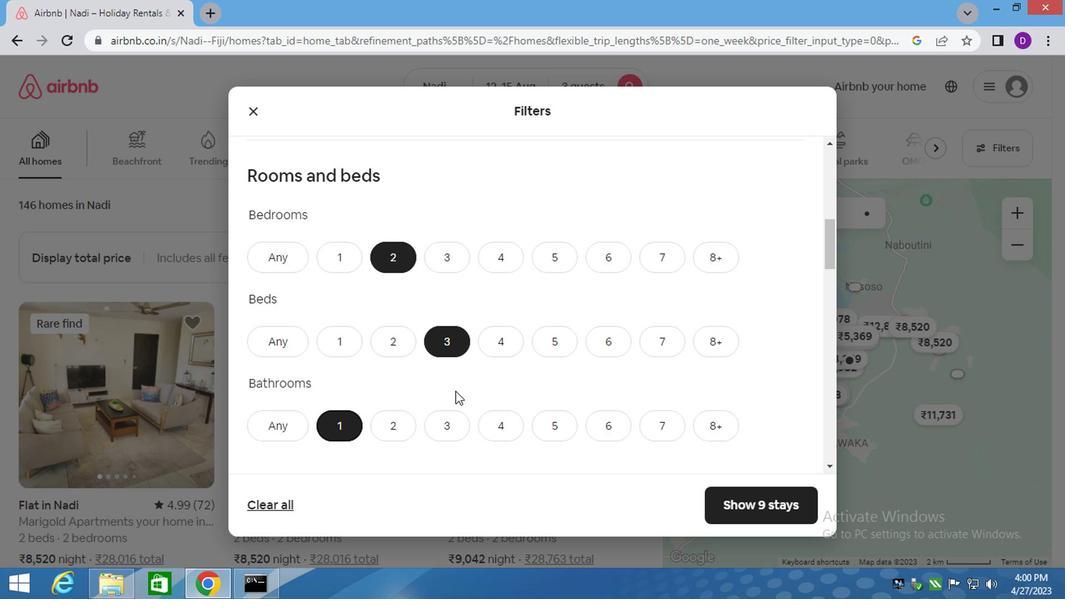 
Action: Mouse scrolled (454, 383) with delta (0, -1)
Screenshot: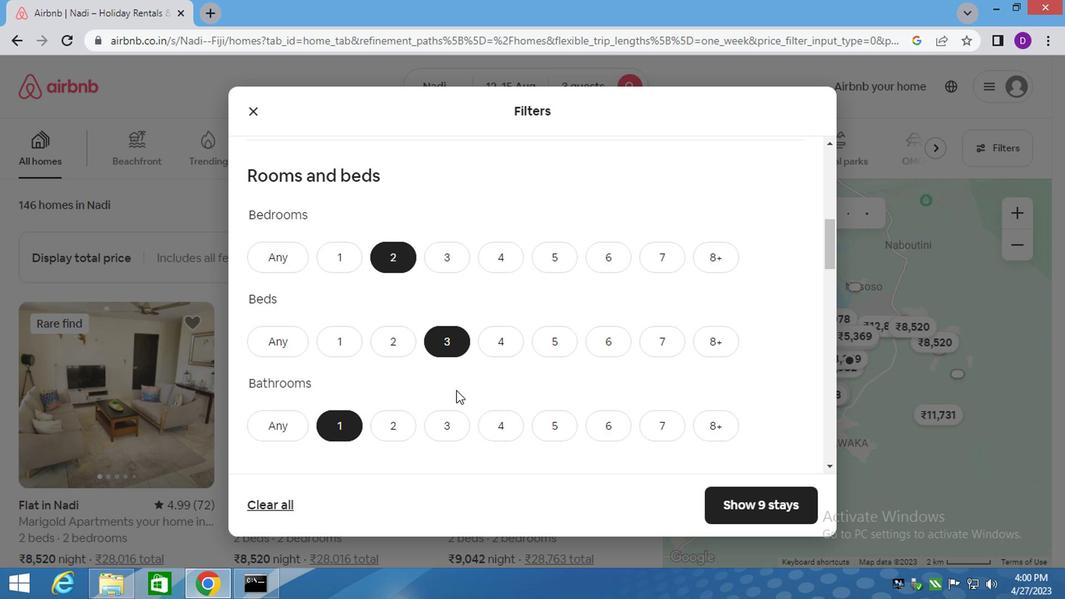 
Action: Mouse moved to (346, 298)
Screenshot: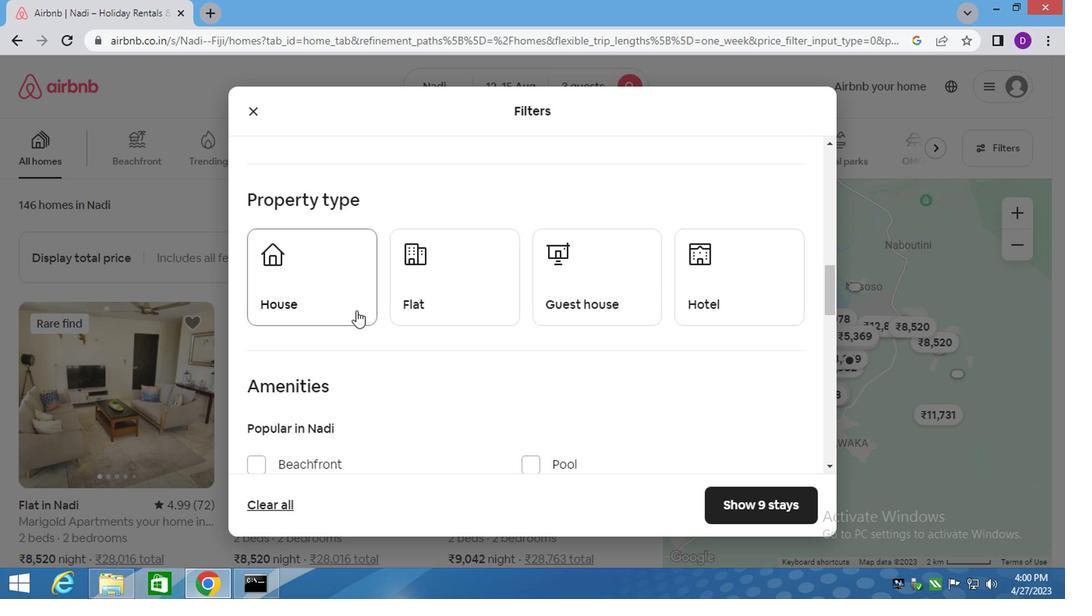 
Action: Mouse pressed left at (346, 298)
Screenshot: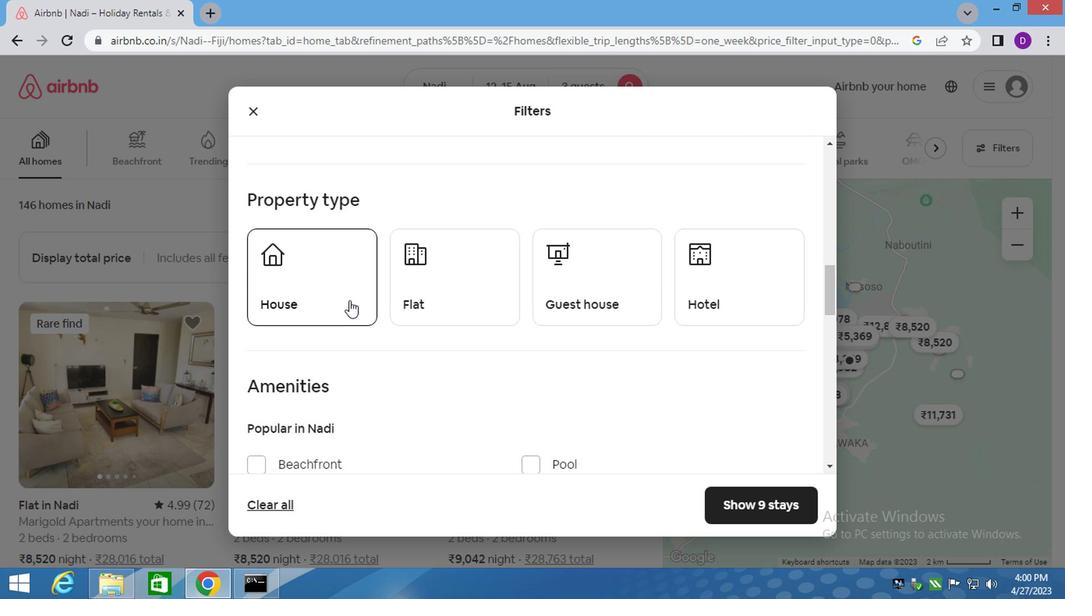 
Action: Mouse moved to (432, 289)
Screenshot: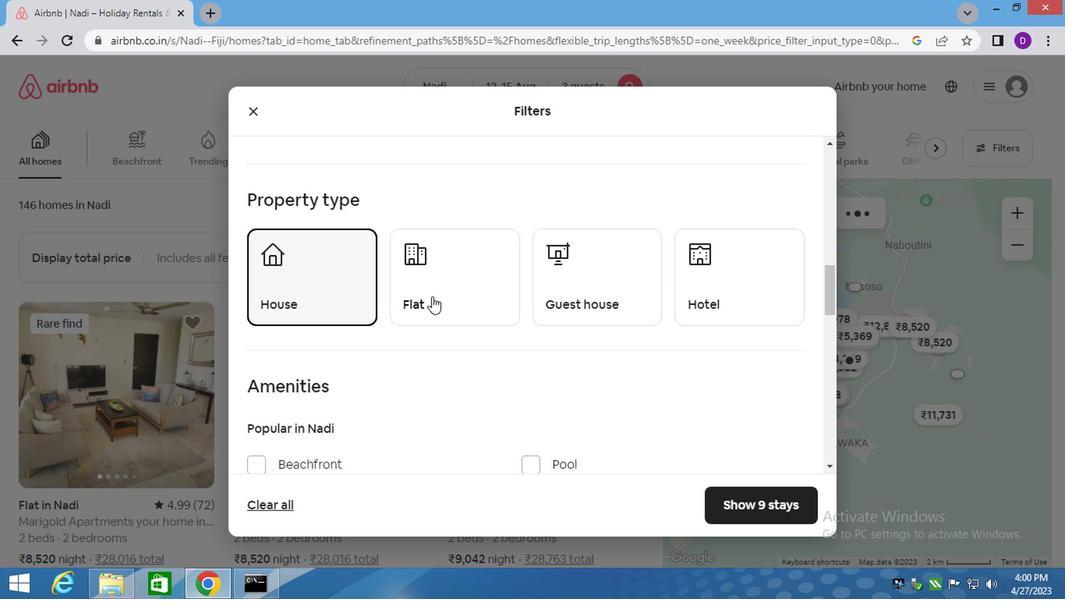 
Action: Mouse pressed left at (432, 289)
Screenshot: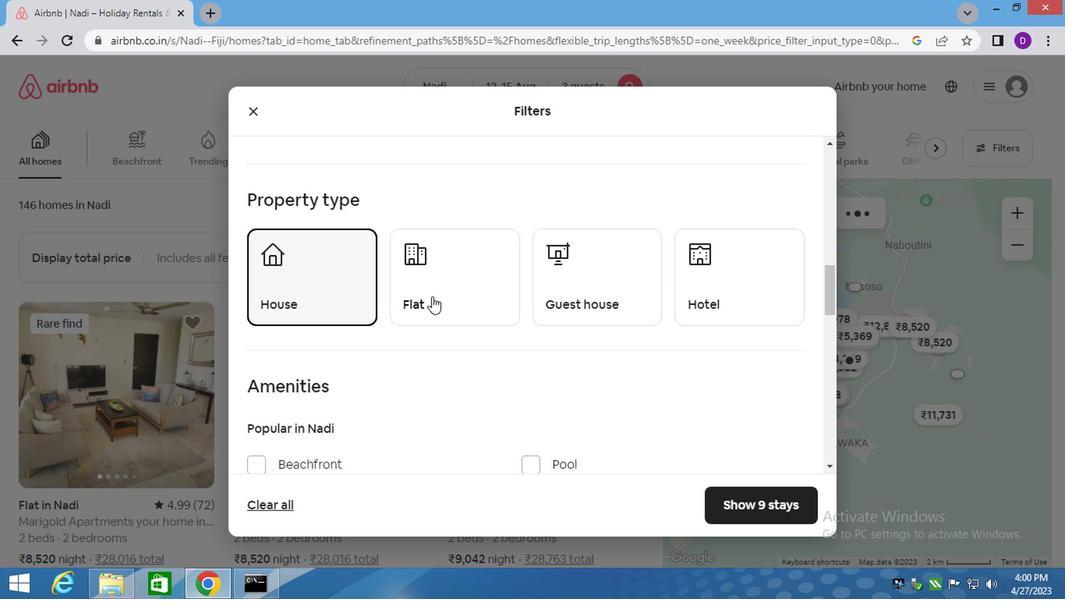 
Action: Mouse moved to (575, 289)
Screenshot: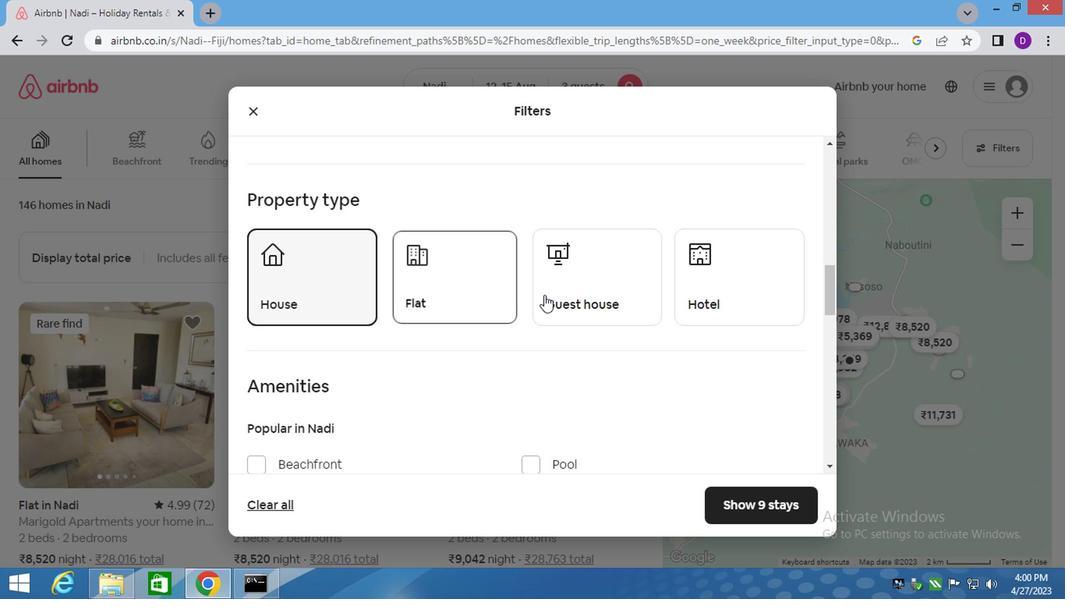 
Action: Mouse pressed left at (575, 289)
Screenshot: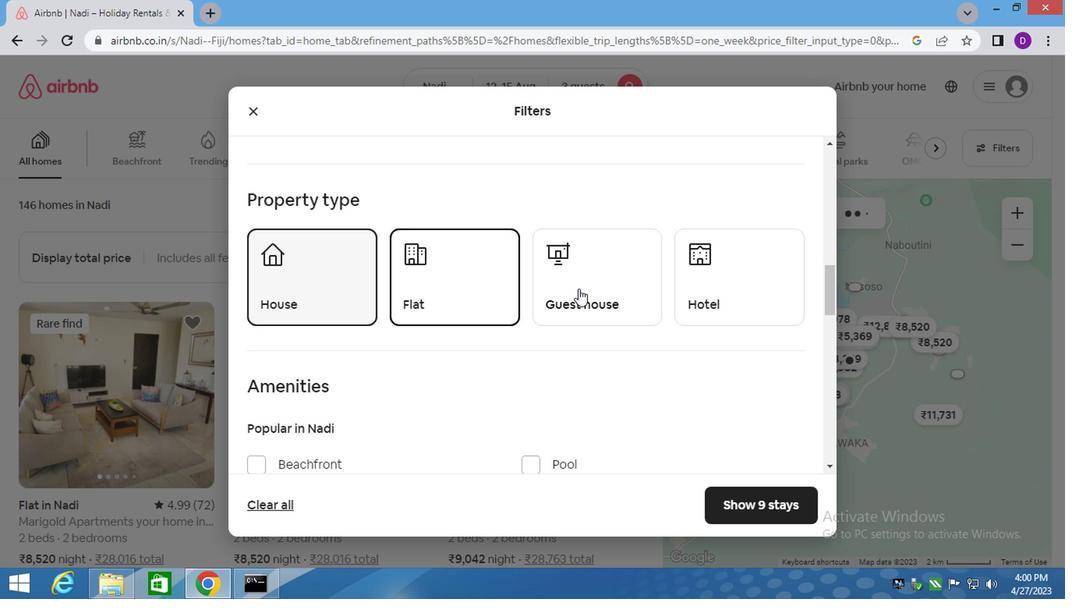
Action: Mouse moved to (595, 347)
Screenshot: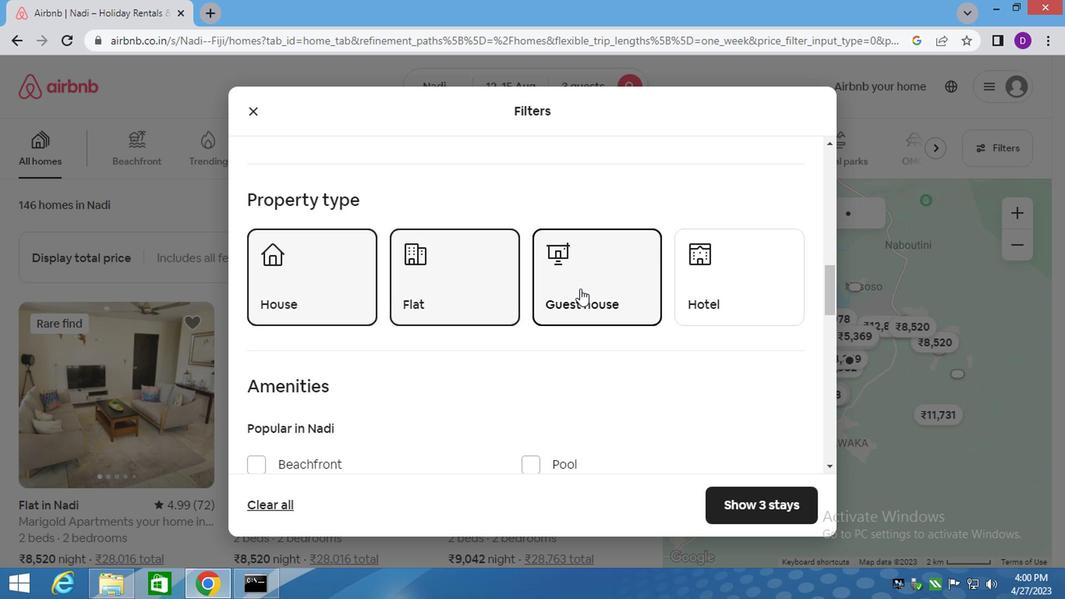 
Action: Mouse scrolled (595, 346) with delta (0, 0)
Screenshot: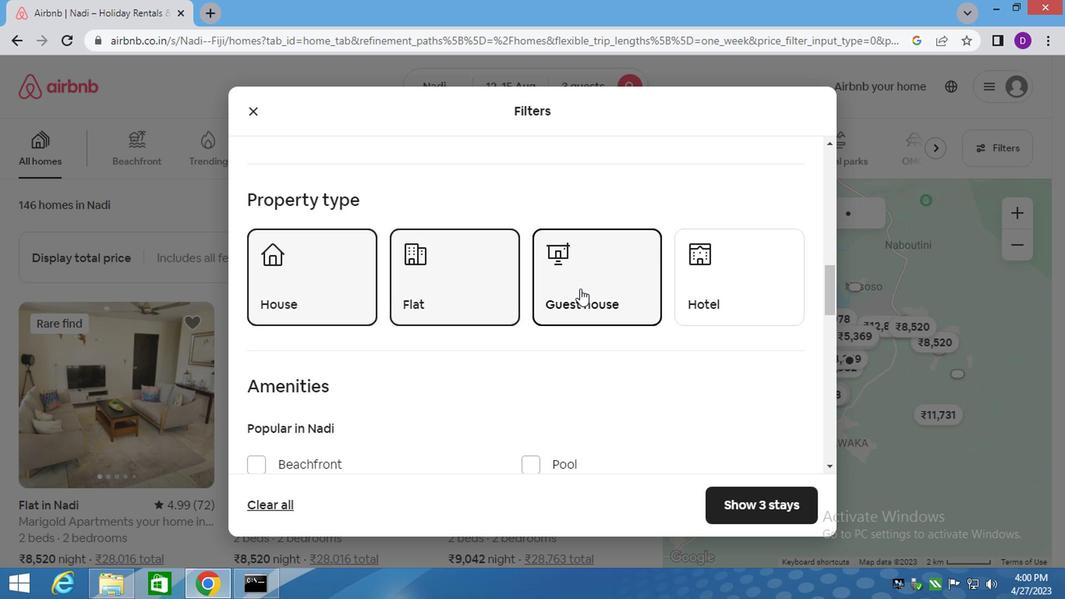 
Action: Mouse moved to (597, 352)
Screenshot: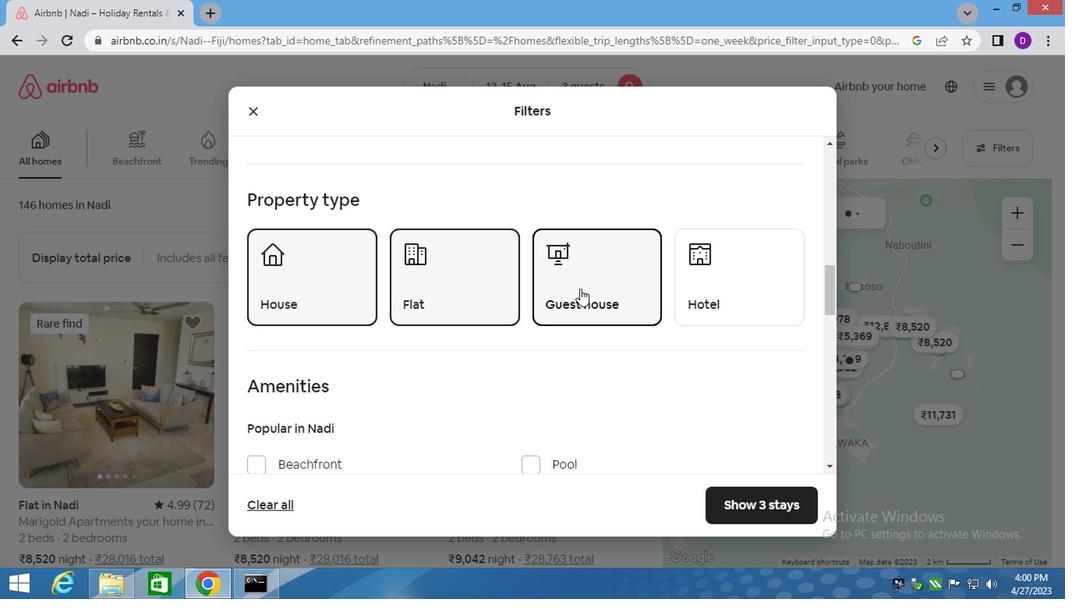 
Action: Mouse scrolled (597, 351) with delta (0, 0)
Screenshot: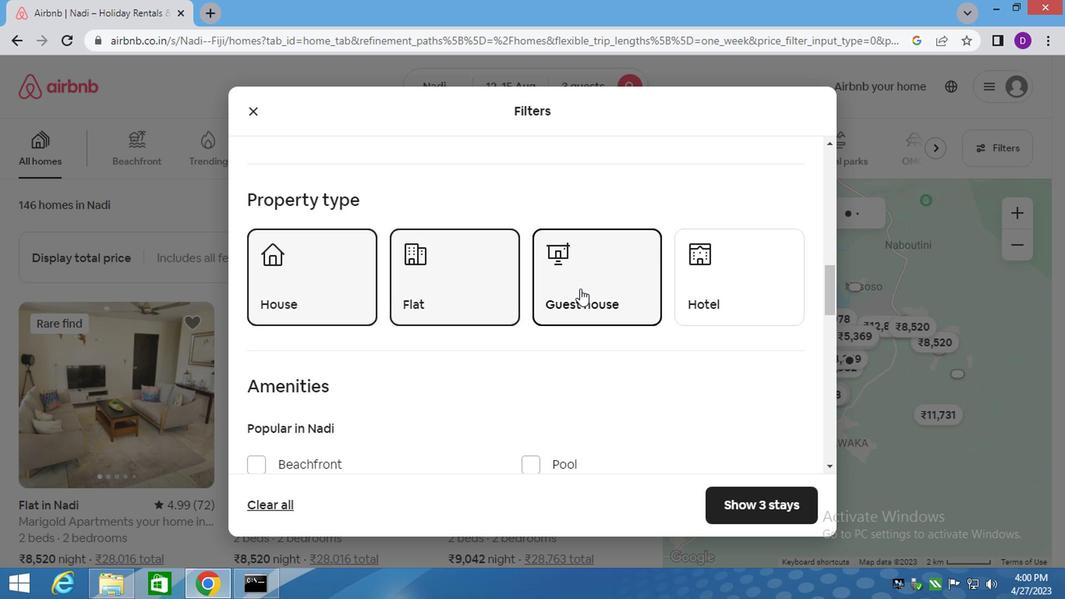 
Action: Mouse moved to (597, 353)
Screenshot: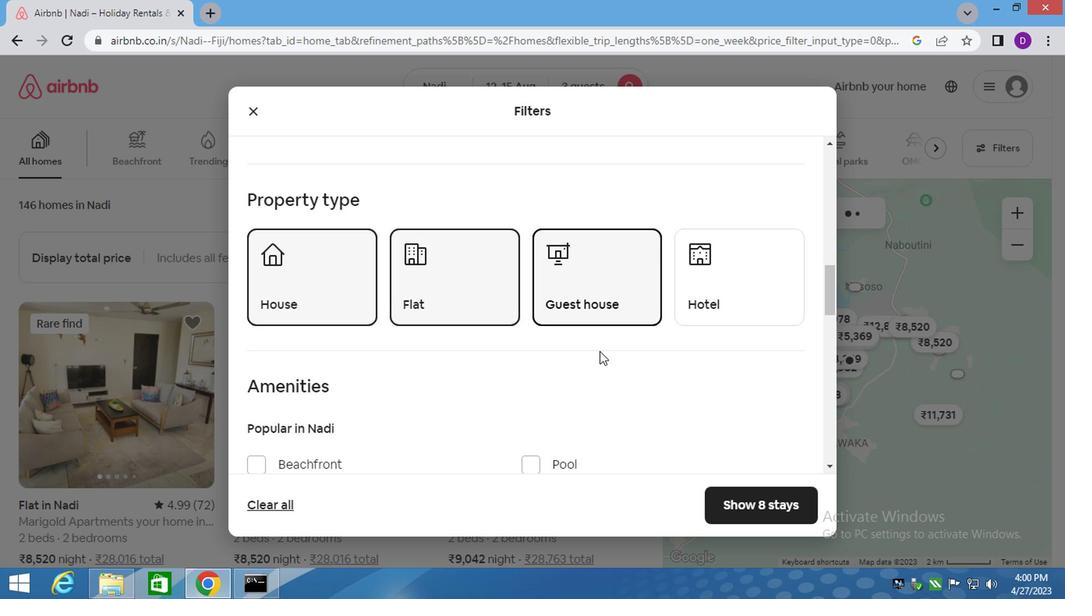 
Action: Mouse scrolled (597, 352) with delta (0, -1)
Screenshot: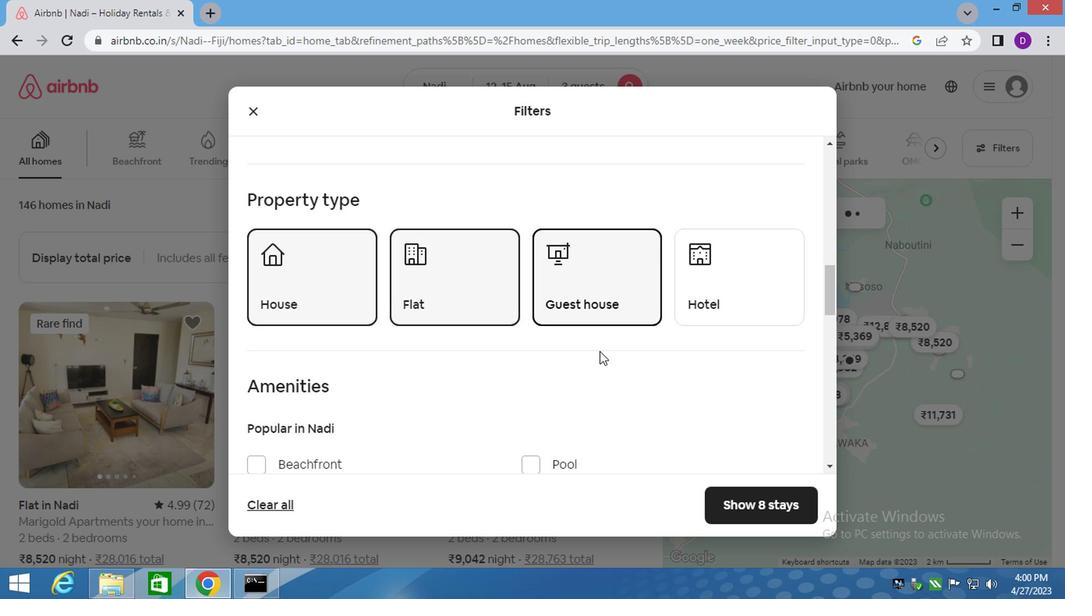 
Action: Mouse scrolled (597, 352) with delta (0, -1)
Screenshot: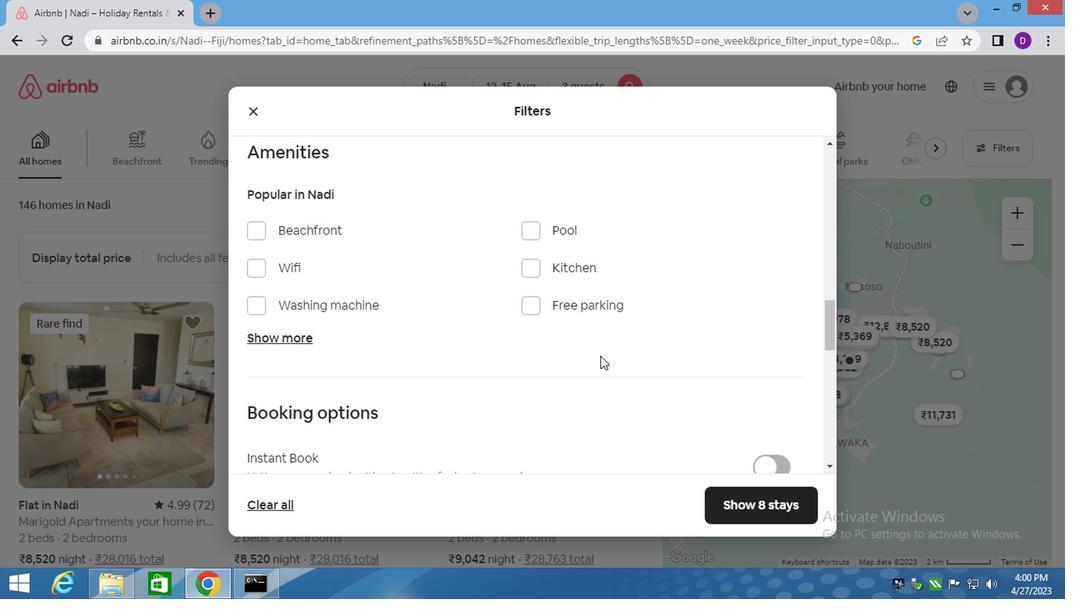 
Action: Mouse scrolled (597, 352) with delta (0, -1)
Screenshot: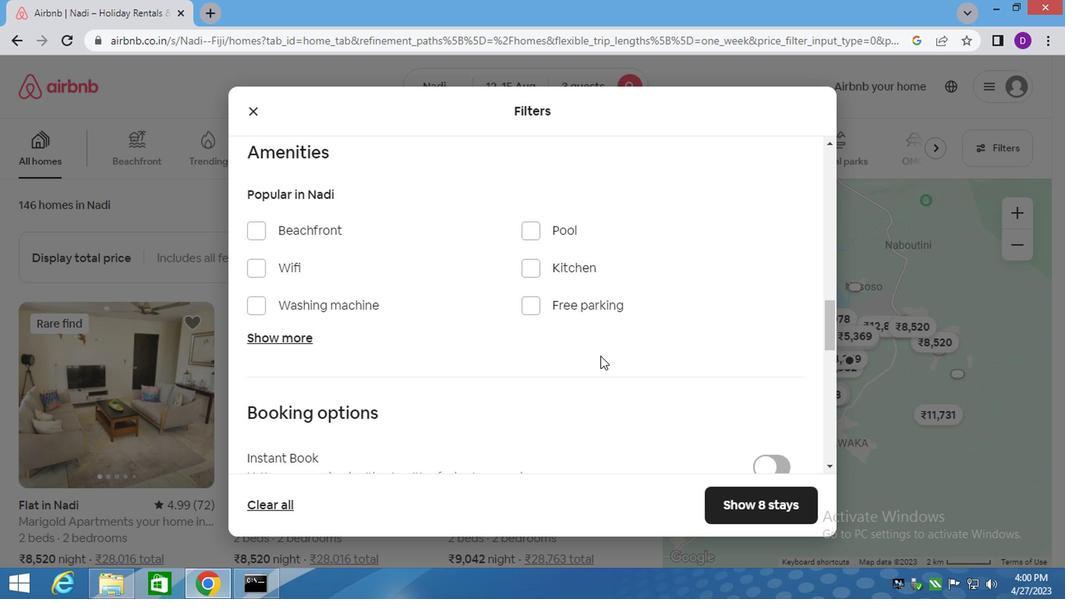 
Action: Mouse scrolled (597, 352) with delta (0, -1)
Screenshot: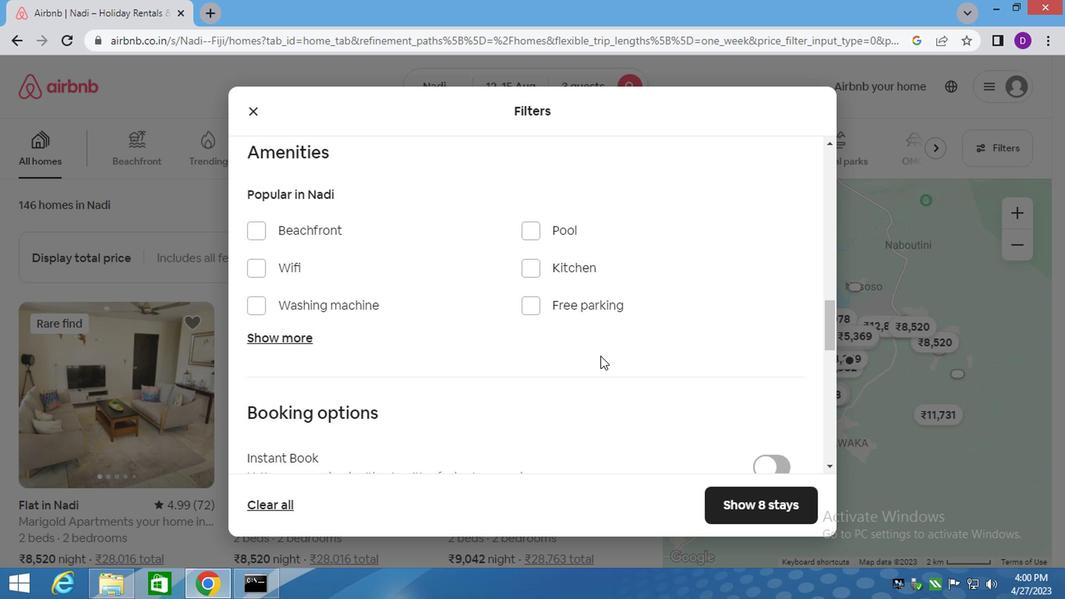 
Action: Mouse moved to (766, 279)
Screenshot: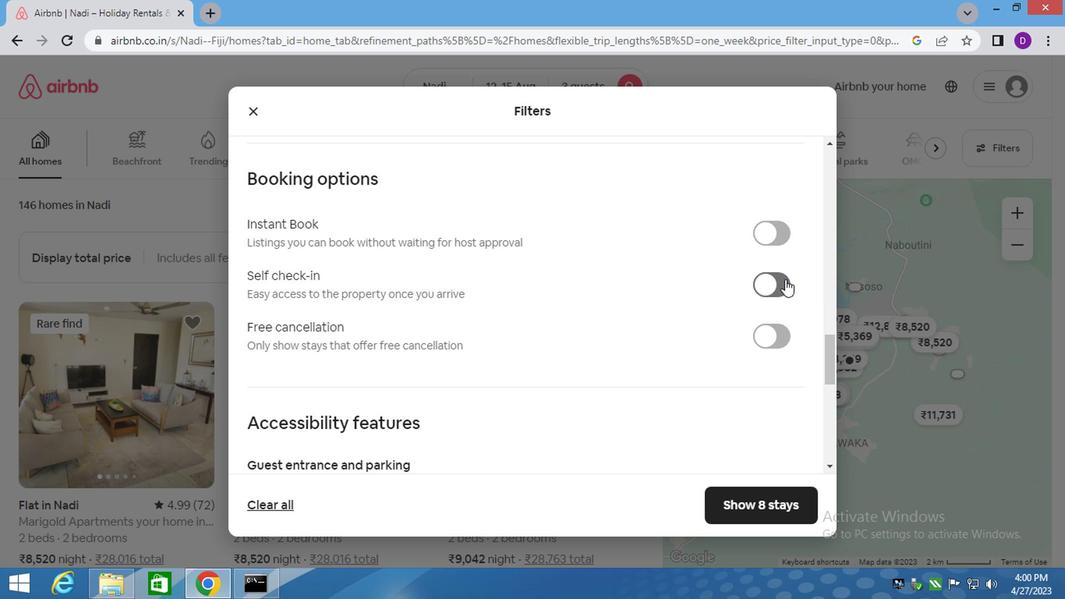 
Action: Mouse pressed left at (766, 279)
Screenshot: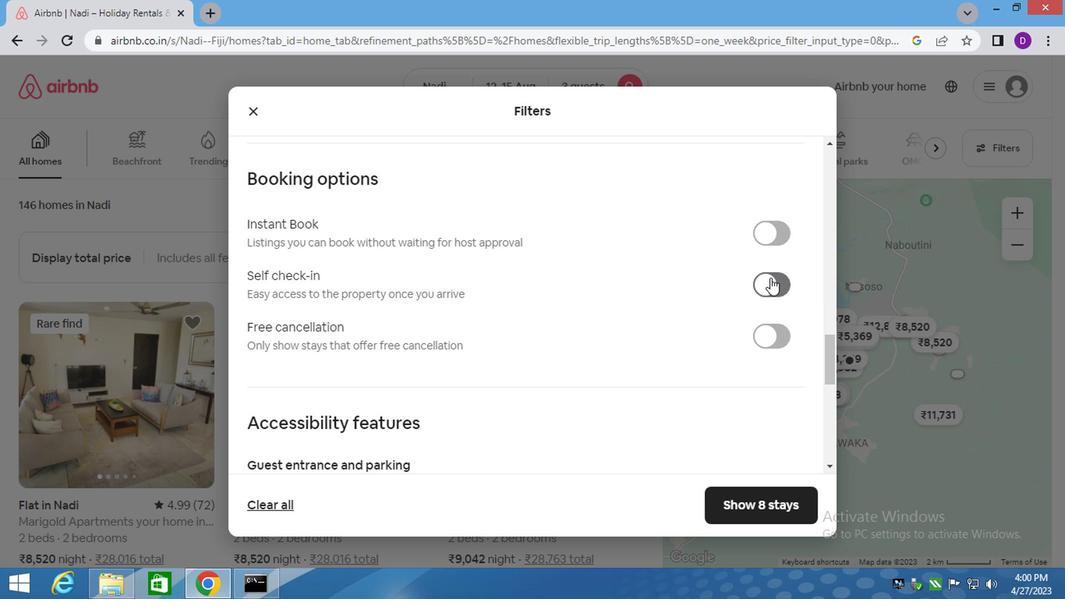 
Action: Mouse moved to (722, 396)
Screenshot: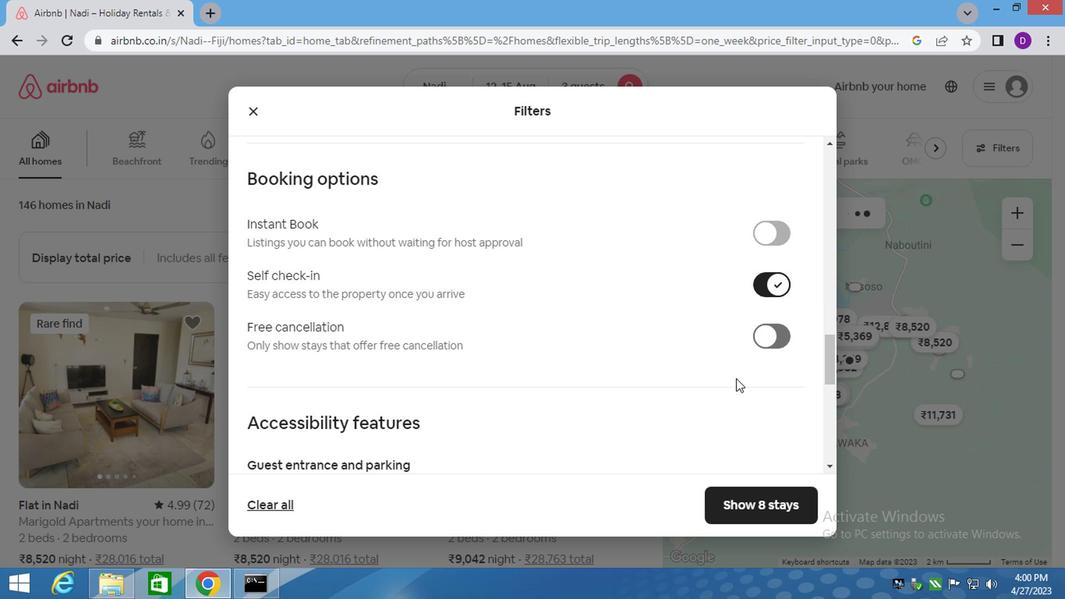 
Action: Mouse scrolled (722, 394) with delta (0, -1)
Screenshot: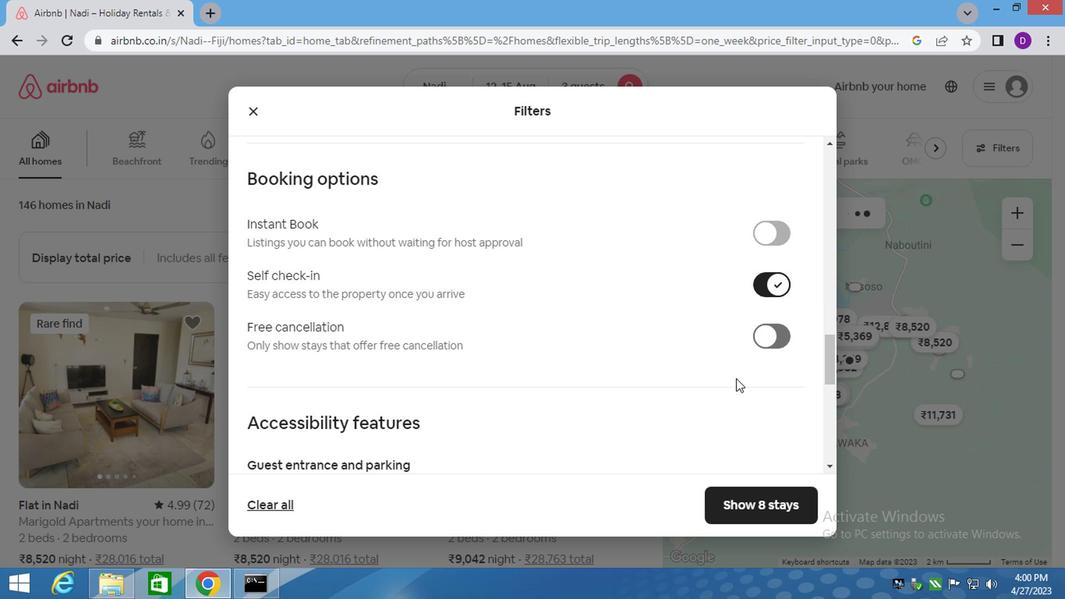 
Action: Mouse moved to (721, 398)
Screenshot: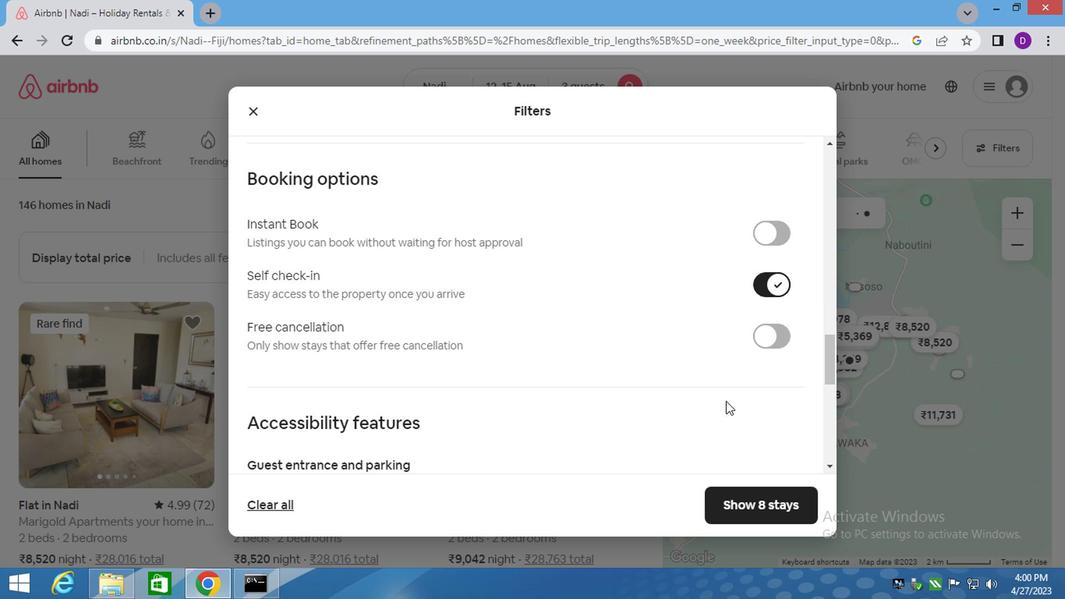 
Action: Mouse scrolled (721, 397) with delta (0, -1)
Screenshot: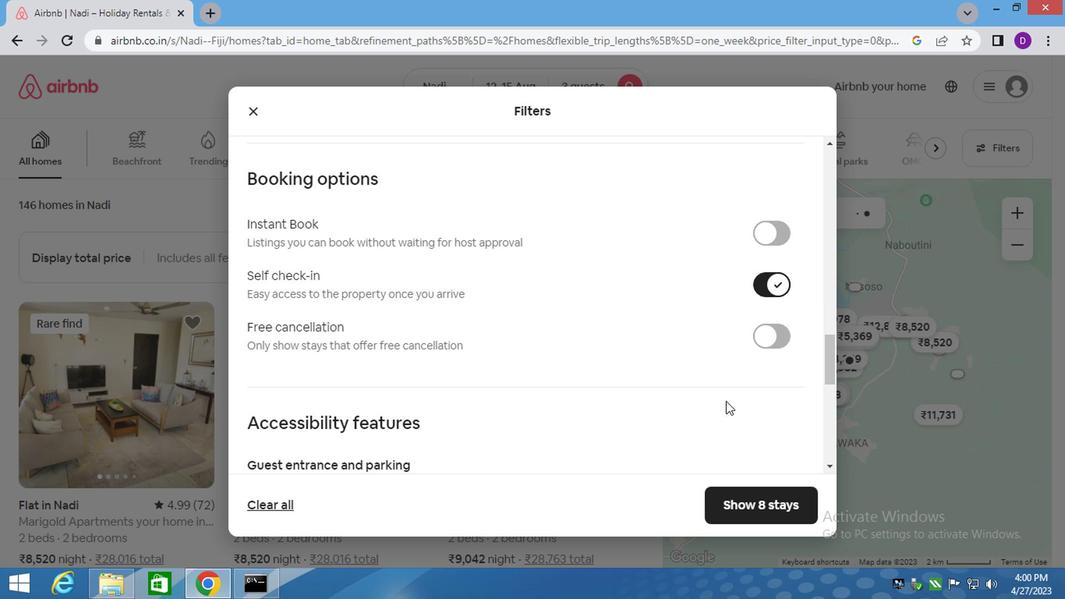 
Action: Mouse moved to (721, 398)
Screenshot: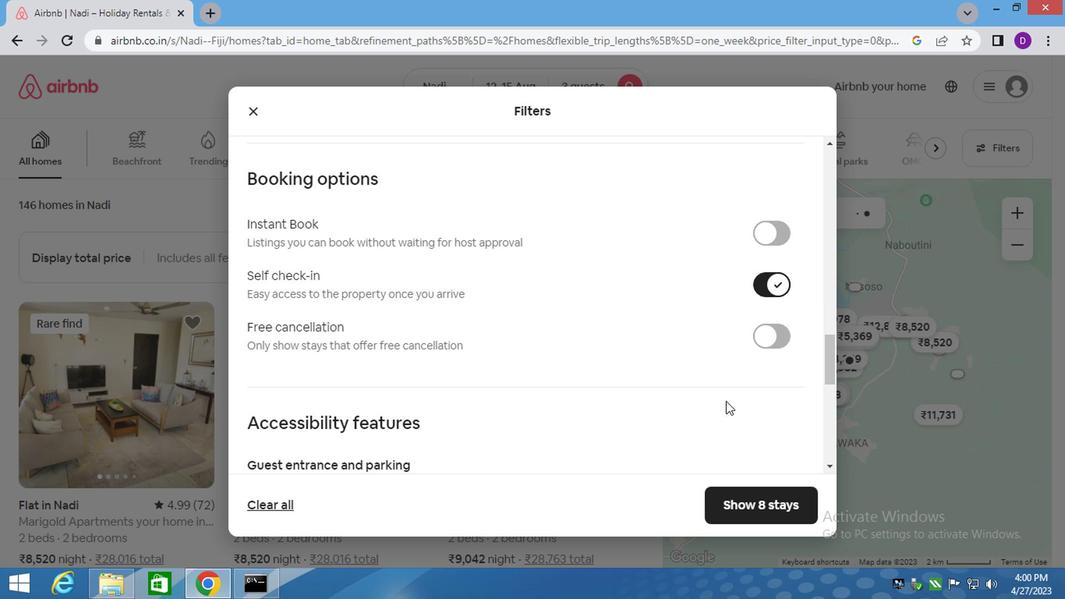 
Action: Mouse scrolled (721, 398) with delta (0, 0)
Screenshot: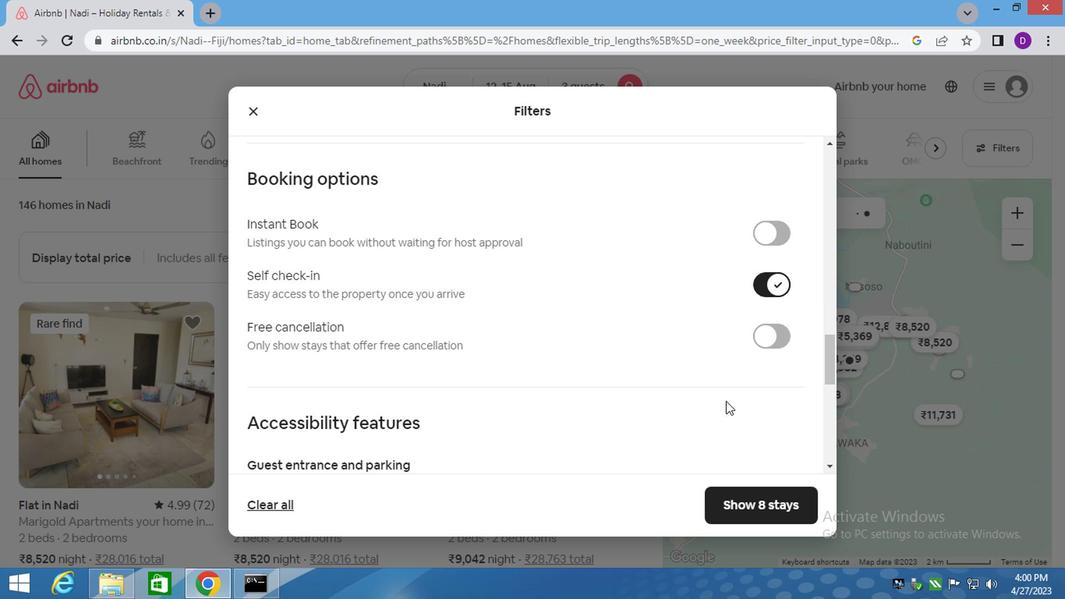 
Action: Mouse moved to (721, 399)
Screenshot: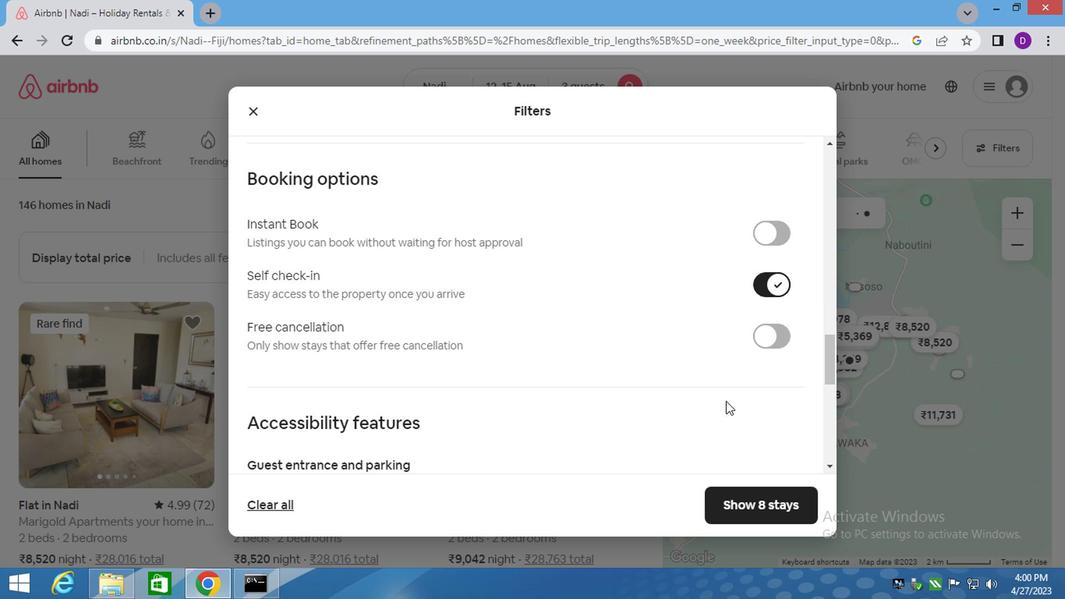 
Action: Mouse scrolled (721, 398) with delta (0, 0)
Screenshot: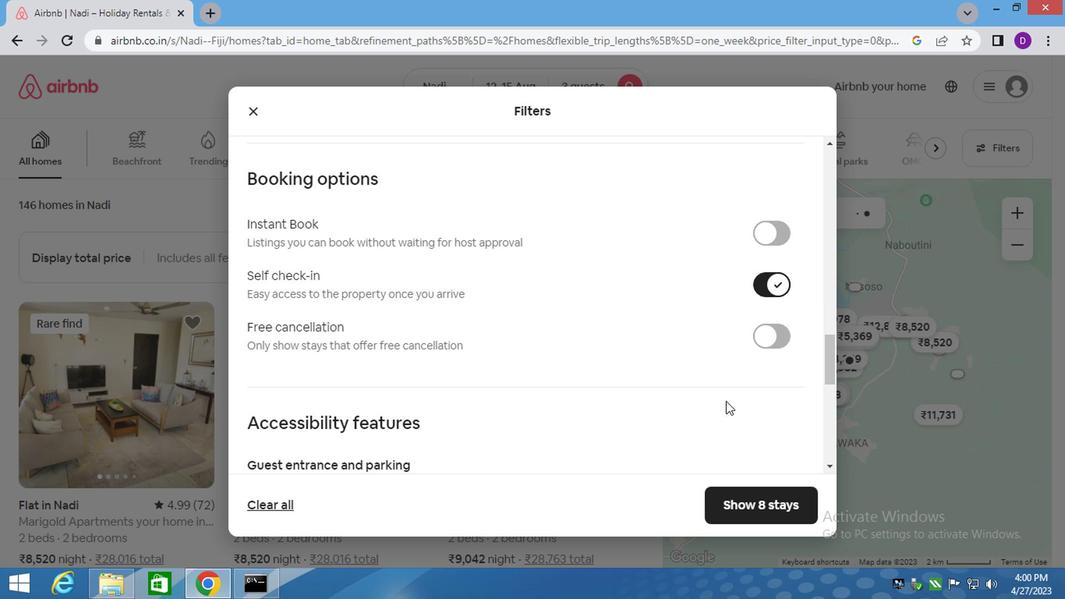 
Action: Mouse moved to (732, 492)
Screenshot: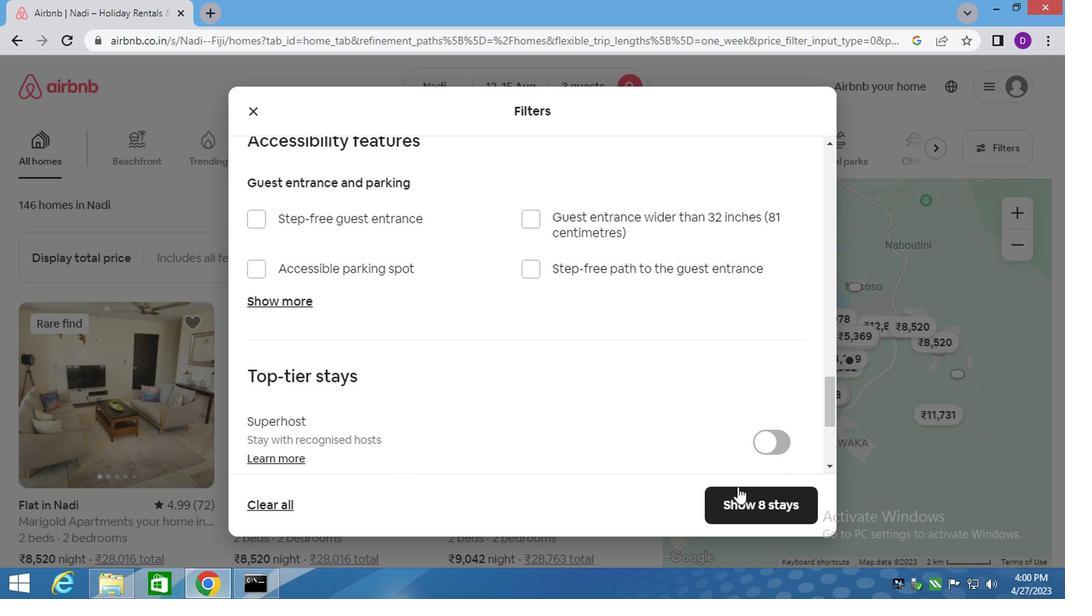 
Action: Mouse pressed left at (732, 492)
Screenshot: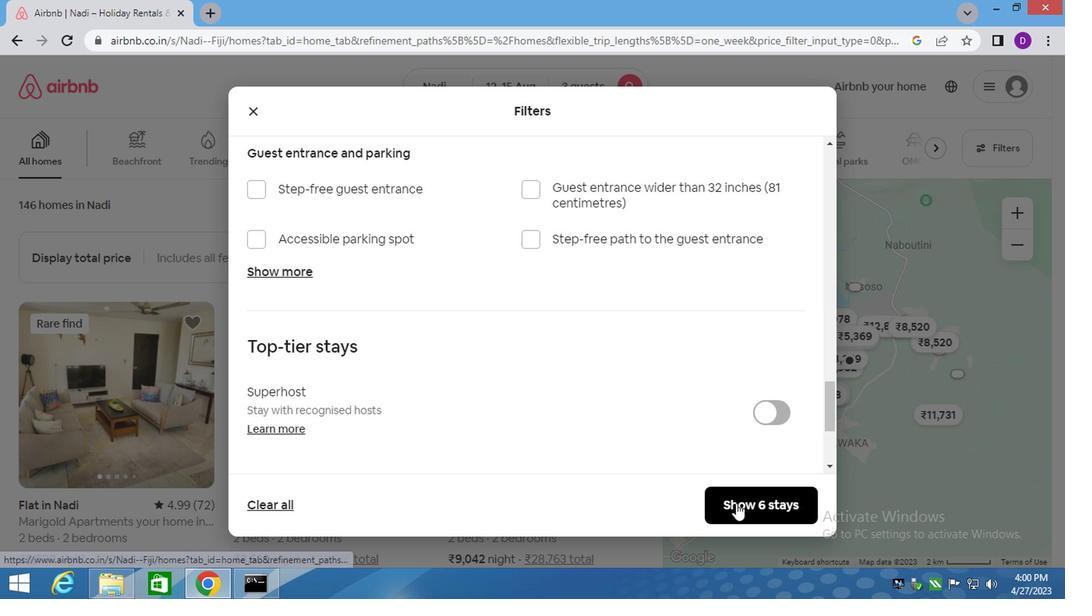 
